 Task: Find connections with filter location Sherpur with filter topic #SEMwith filter profile language German with filter current company The Leela Palaces, Hotels and Resorts with filter school Aliah University, Kolkata with filter industry Food and Beverage Retail with filter service category Nature Photography with filter keywords title Spa Manager
Action: Mouse moved to (552, 108)
Screenshot: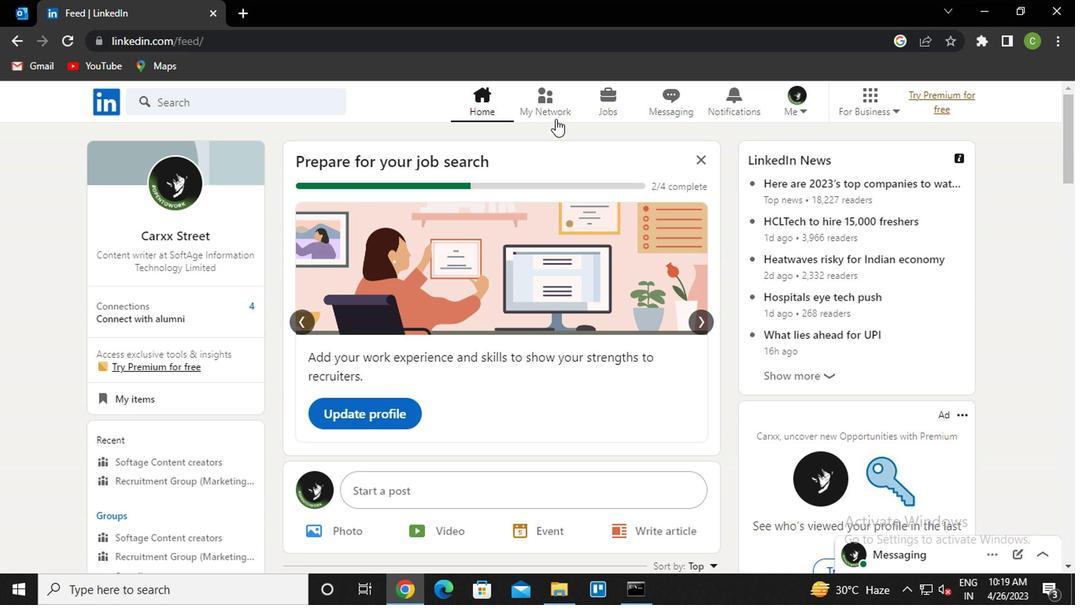 
Action: Mouse pressed left at (552, 108)
Screenshot: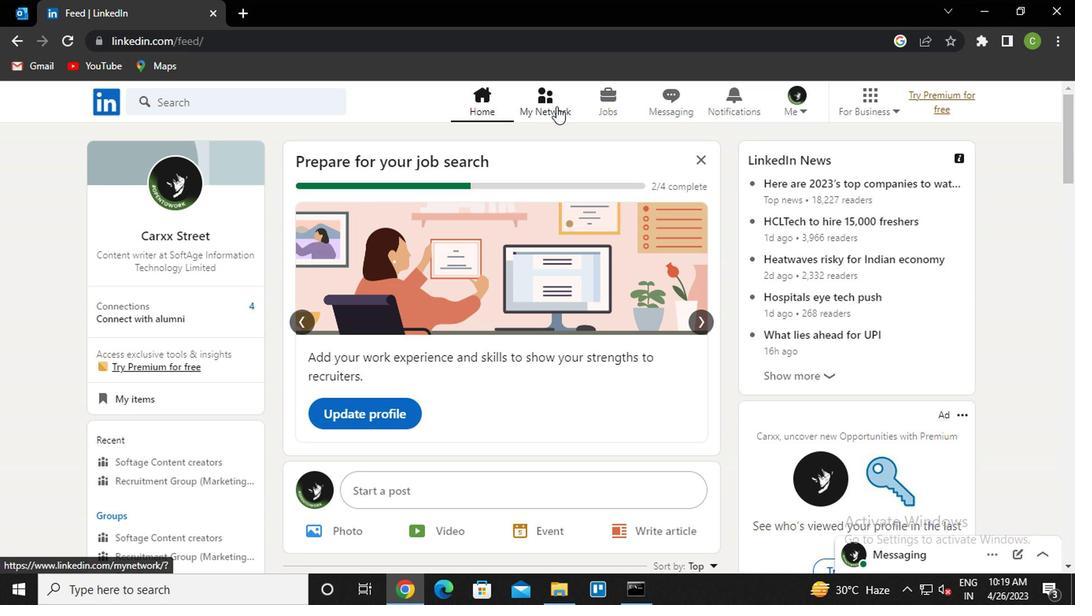 
Action: Mouse moved to (212, 196)
Screenshot: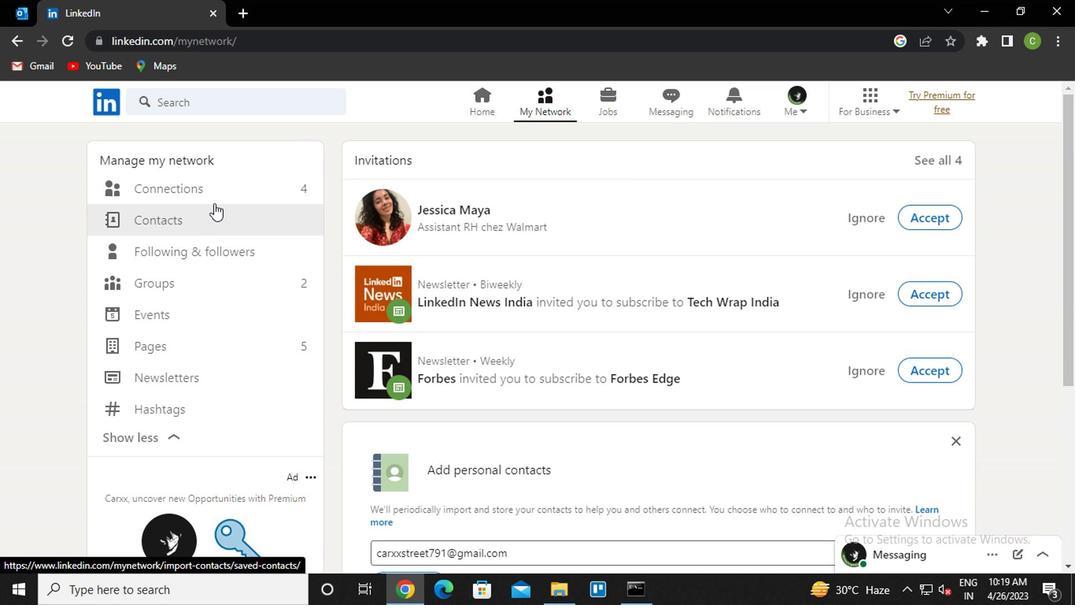 
Action: Mouse pressed left at (212, 196)
Screenshot: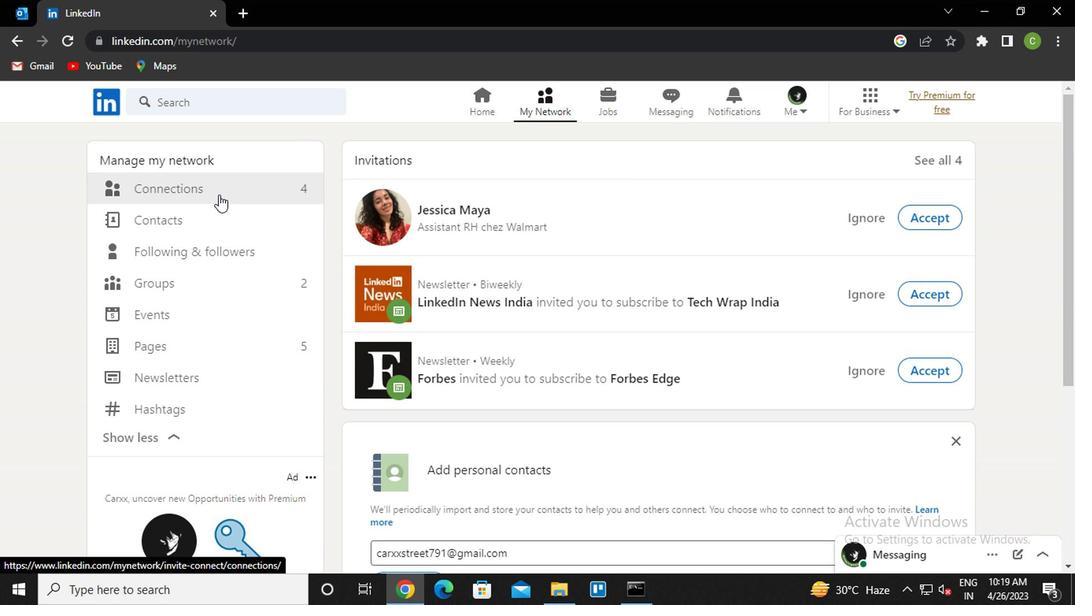 
Action: Mouse moved to (642, 194)
Screenshot: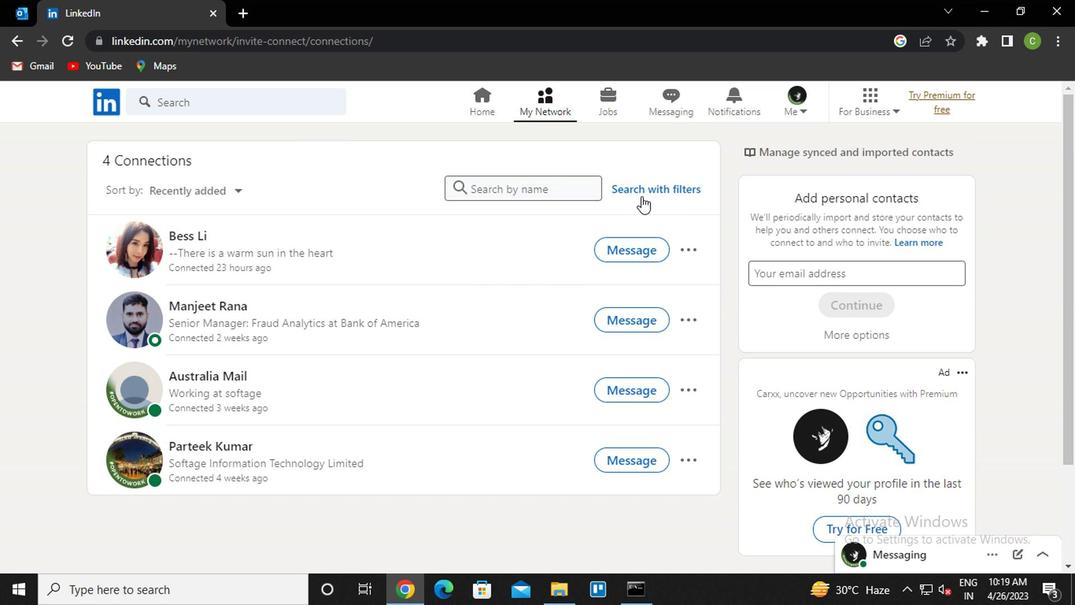 
Action: Mouse pressed left at (642, 194)
Screenshot: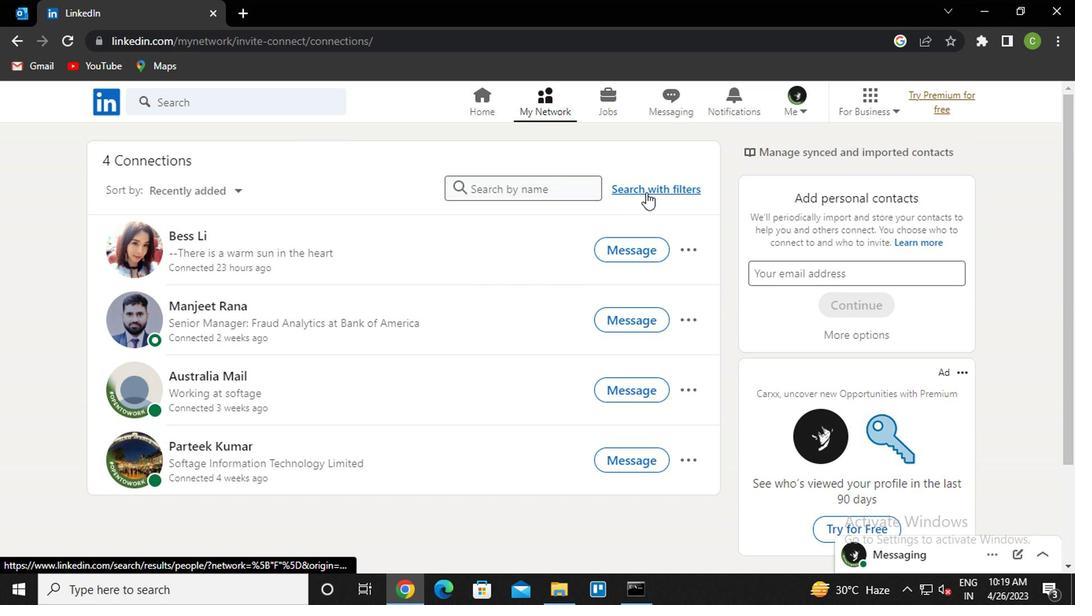
Action: Mouse moved to (532, 152)
Screenshot: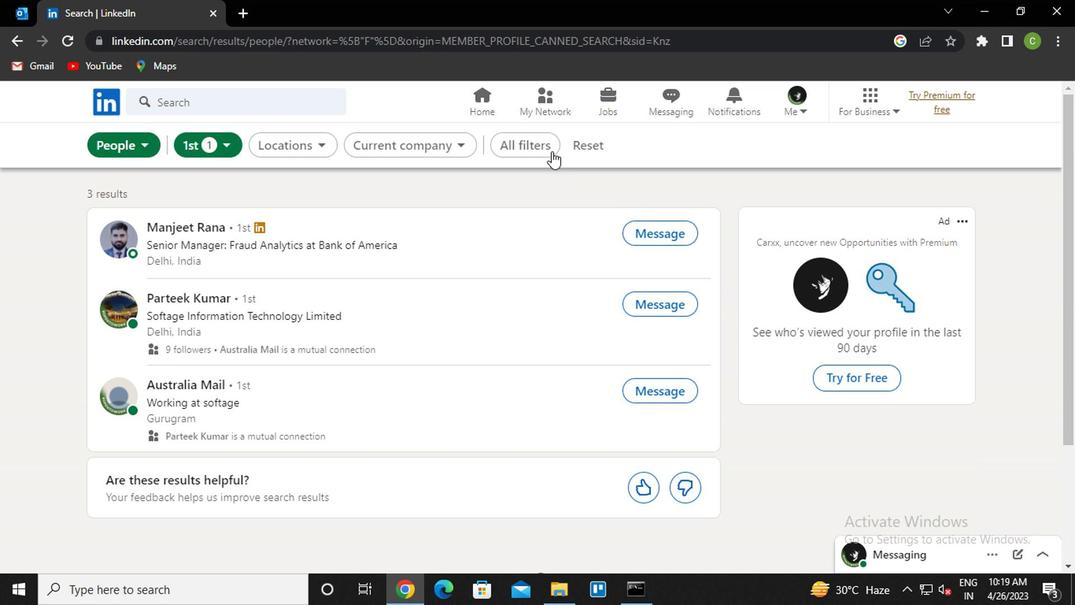 
Action: Mouse pressed left at (532, 152)
Screenshot: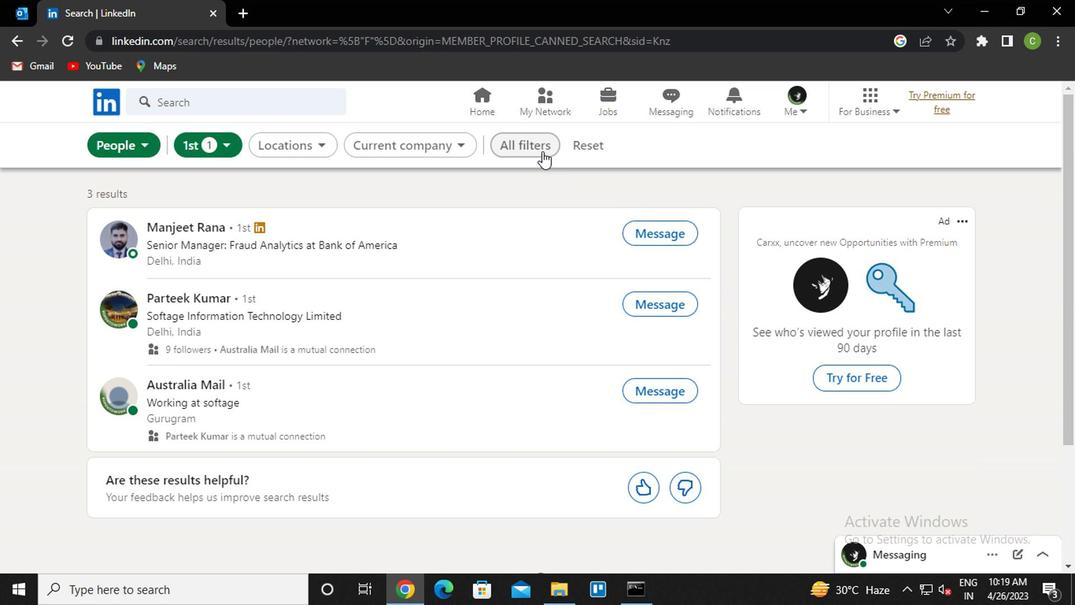 
Action: Mouse moved to (787, 349)
Screenshot: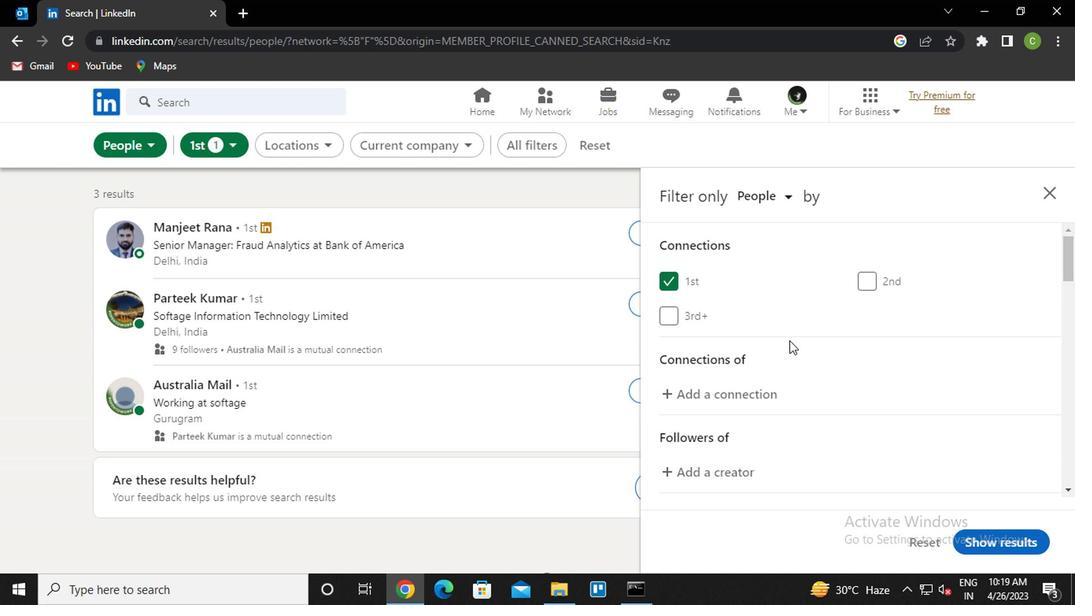 
Action: Mouse scrolled (787, 349) with delta (0, 0)
Screenshot: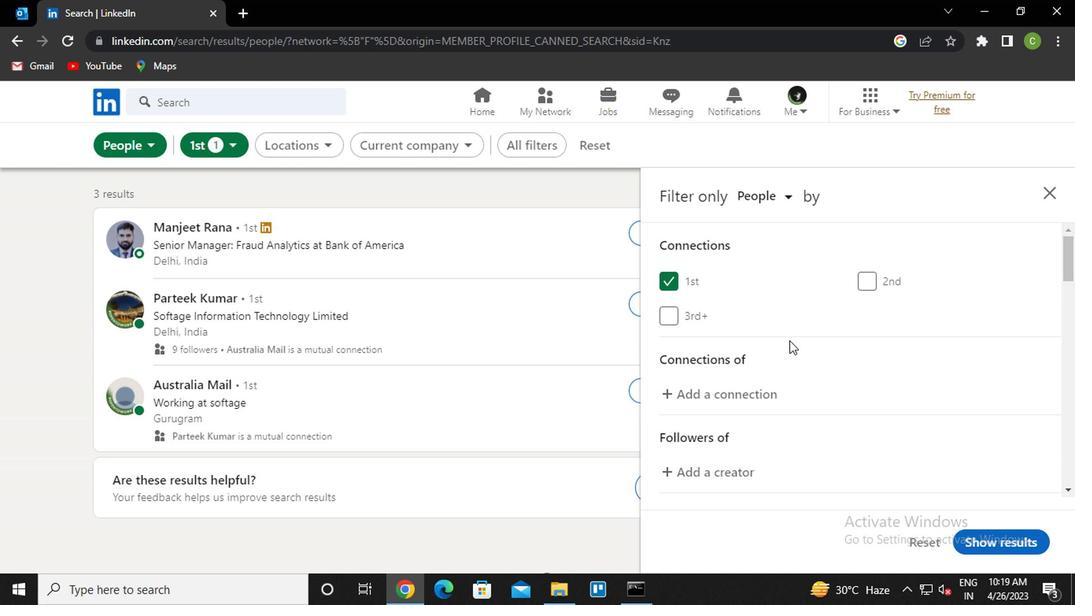 
Action: Mouse moved to (792, 354)
Screenshot: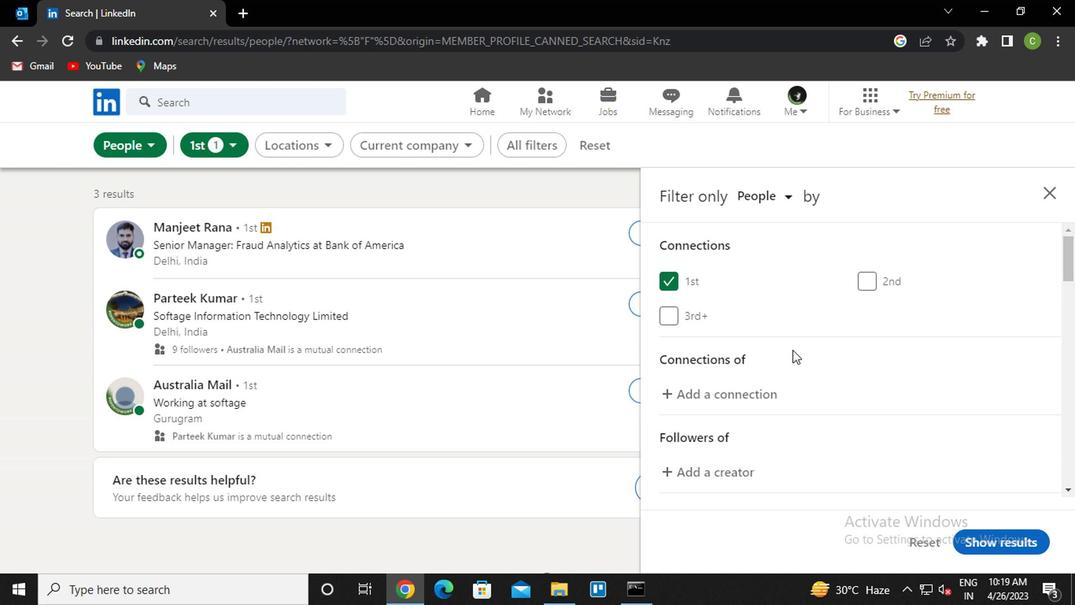
Action: Mouse scrolled (792, 353) with delta (0, -1)
Screenshot: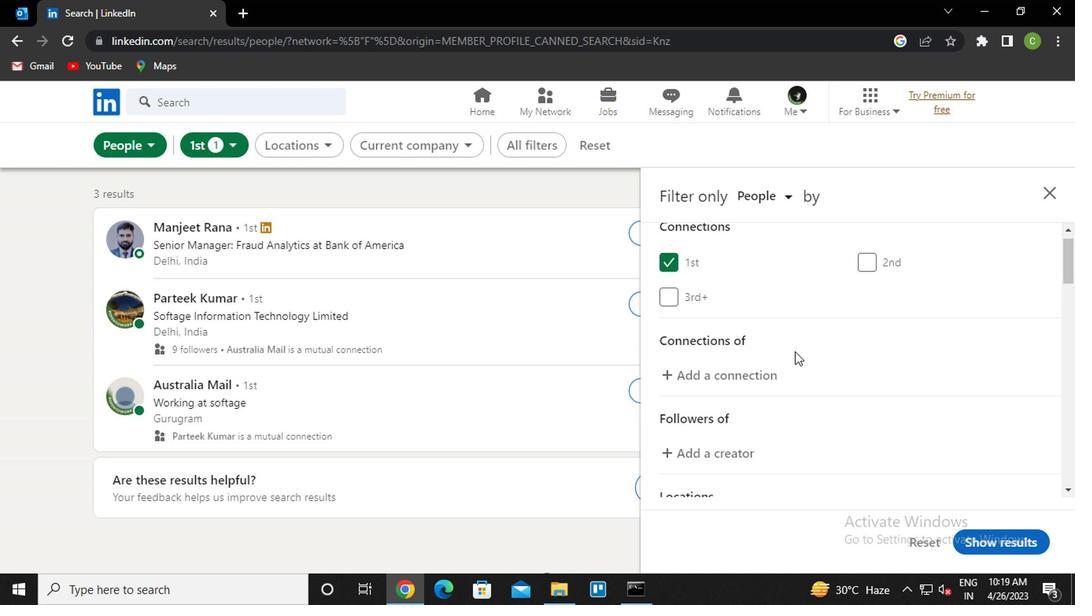 
Action: Mouse moved to (901, 441)
Screenshot: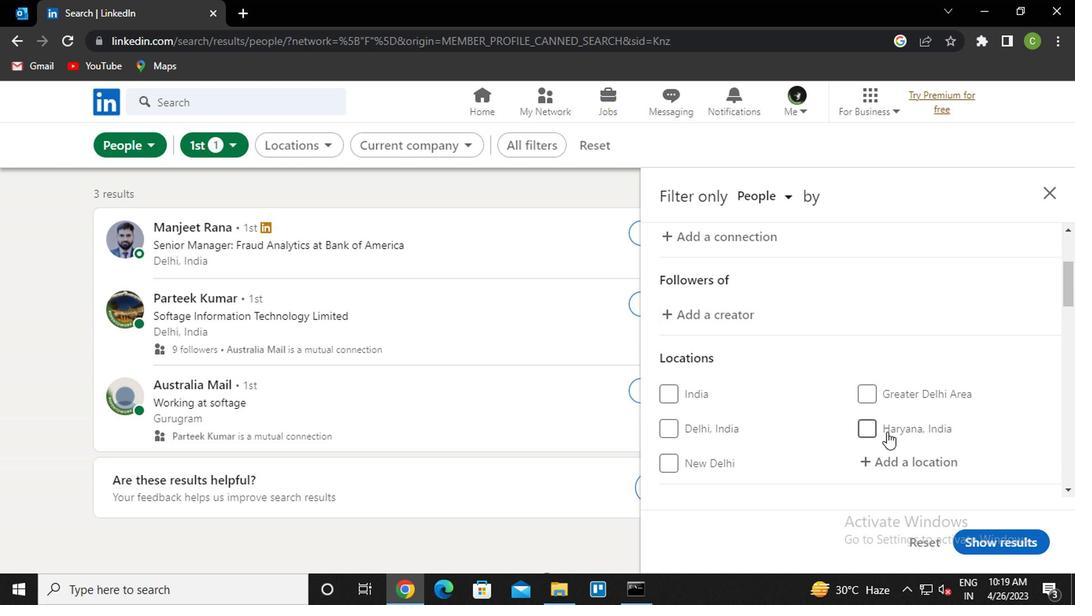 
Action: Mouse scrolled (901, 441) with delta (0, 0)
Screenshot: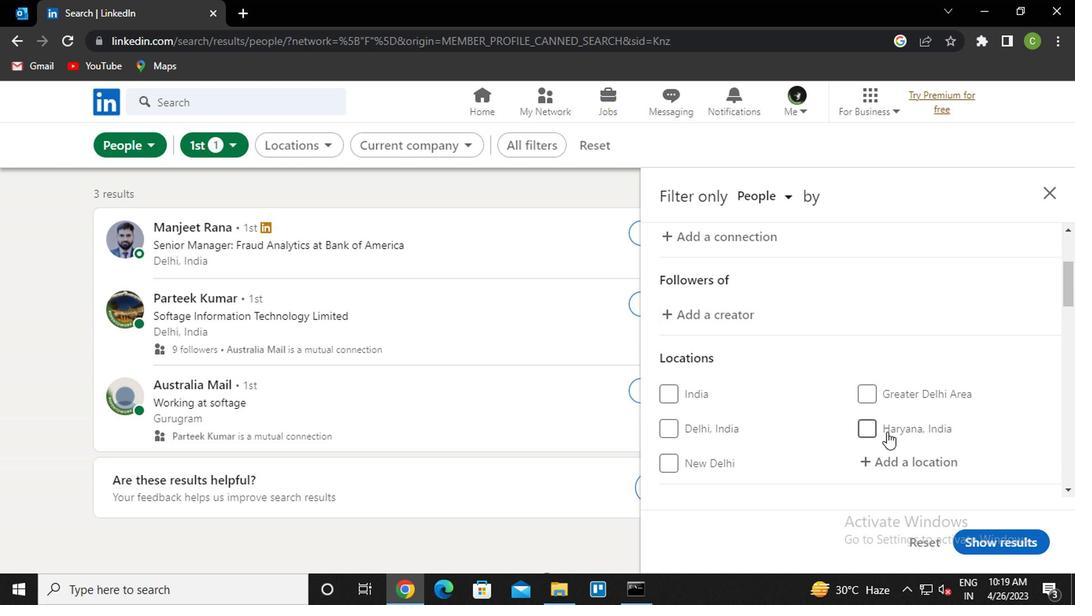 
Action: Mouse moved to (899, 389)
Screenshot: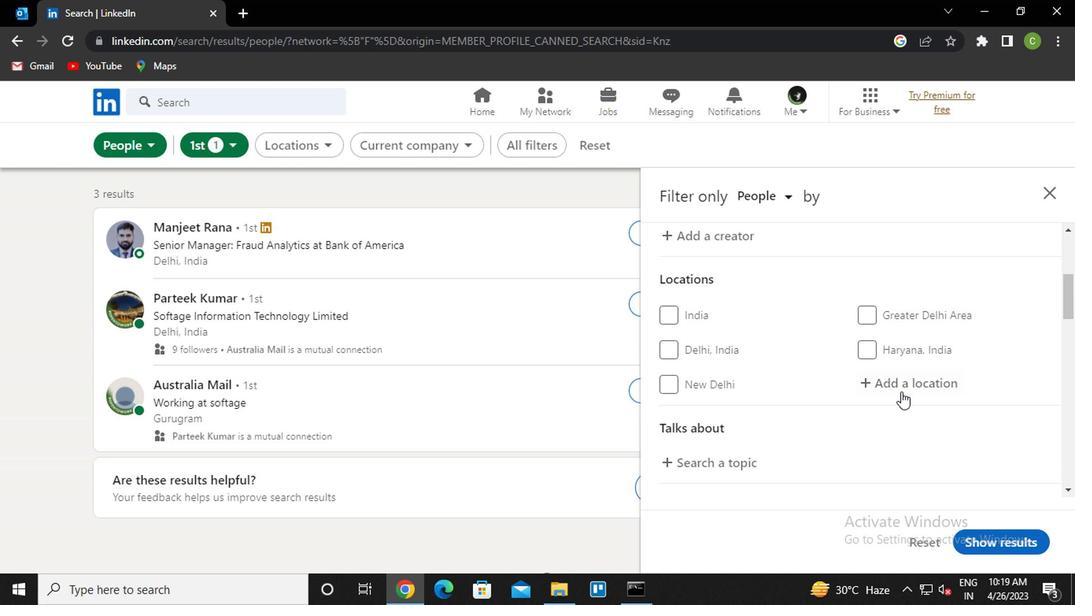 
Action: Mouse pressed left at (899, 389)
Screenshot: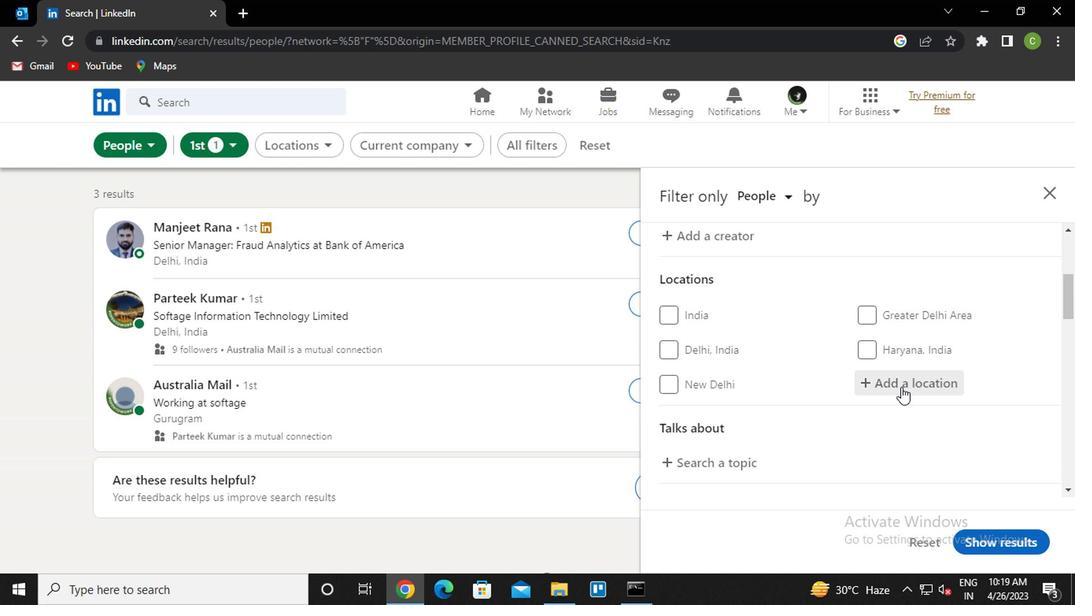 
Action: Mouse moved to (895, 389)
Screenshot: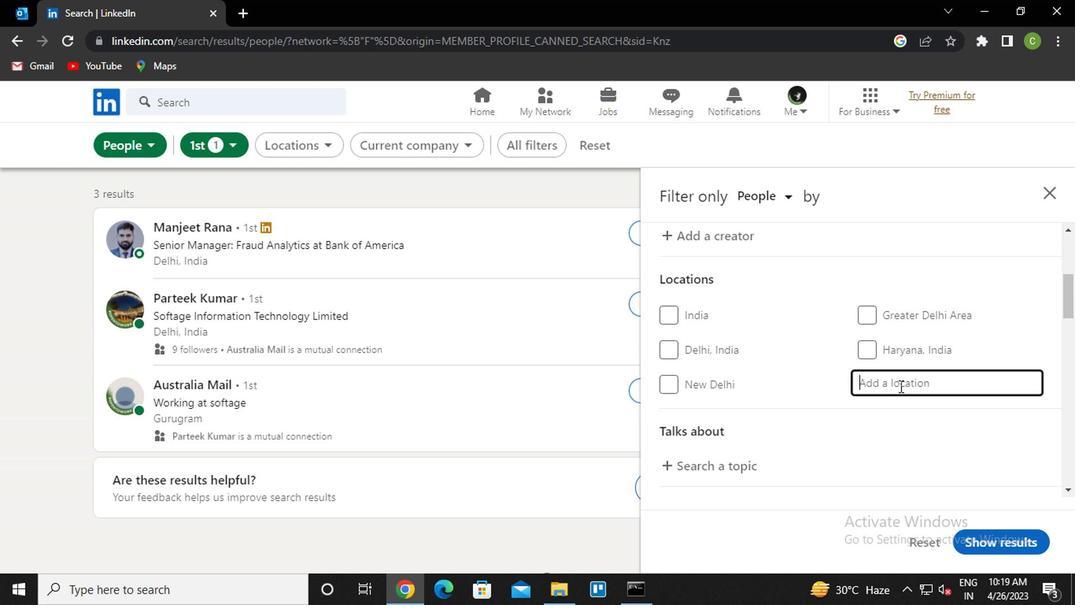 
Action: Key pressed <Key.caps_lock><Key.caps_lock>s<Key.caps_lock>herpur<Key.down><Key.enter>
Screenshot: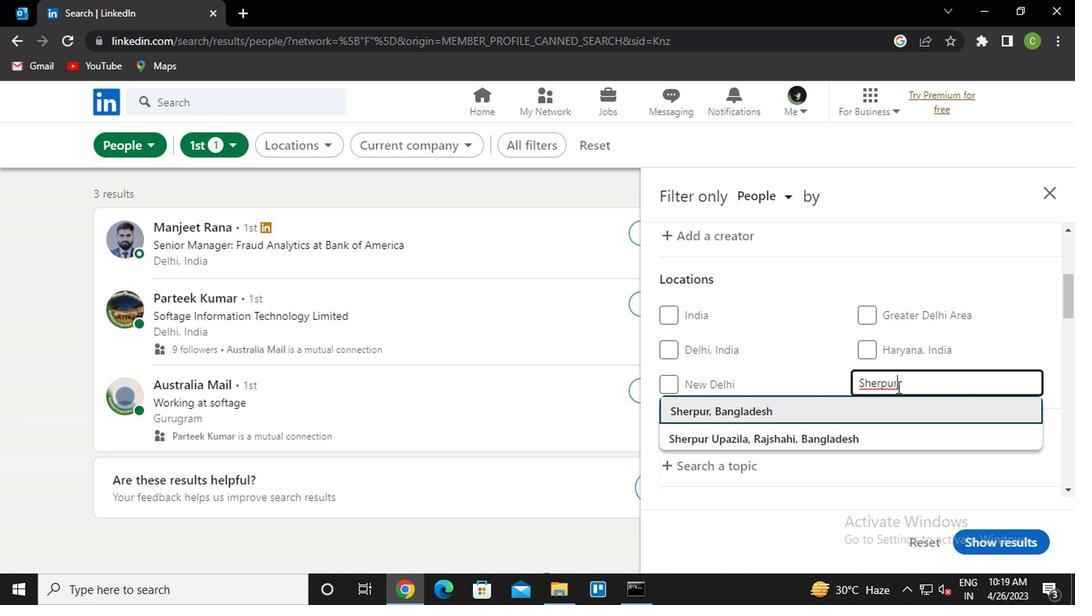 
Action: Mouse moved to (802, 416)
Screenshot: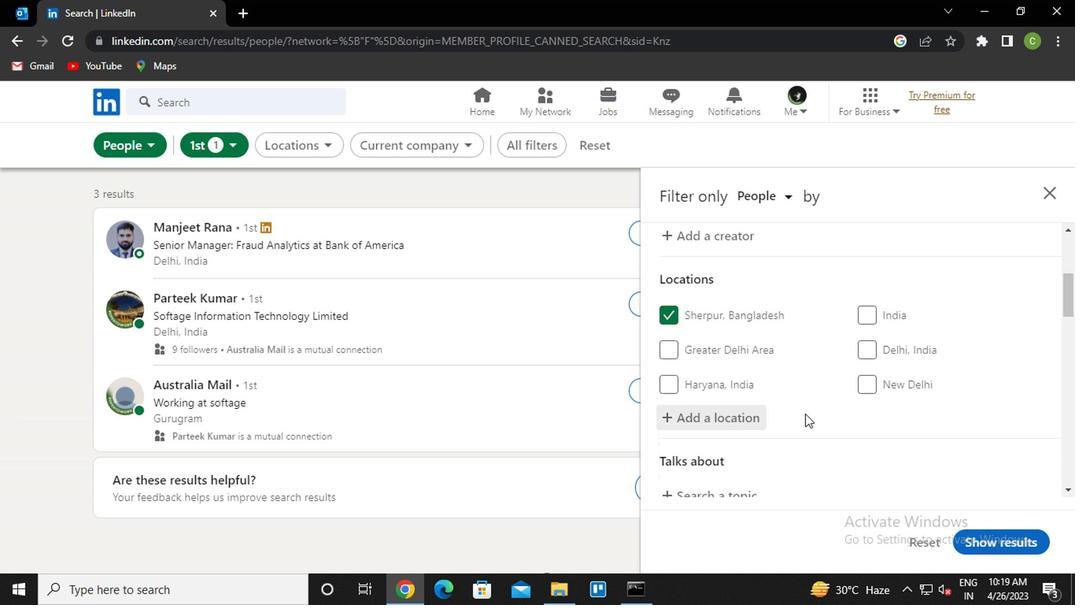 
Action: Mouse scrolled (802, 416) with delta (0, 0)
Screenshot: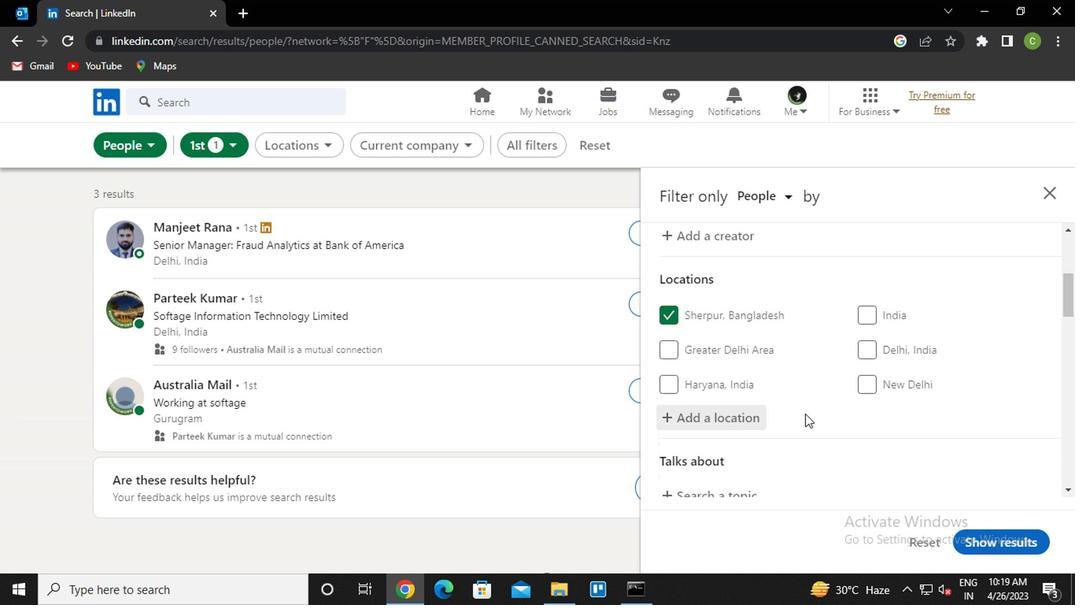 
Action: Mouse moved to (713, 424)
Screenshot: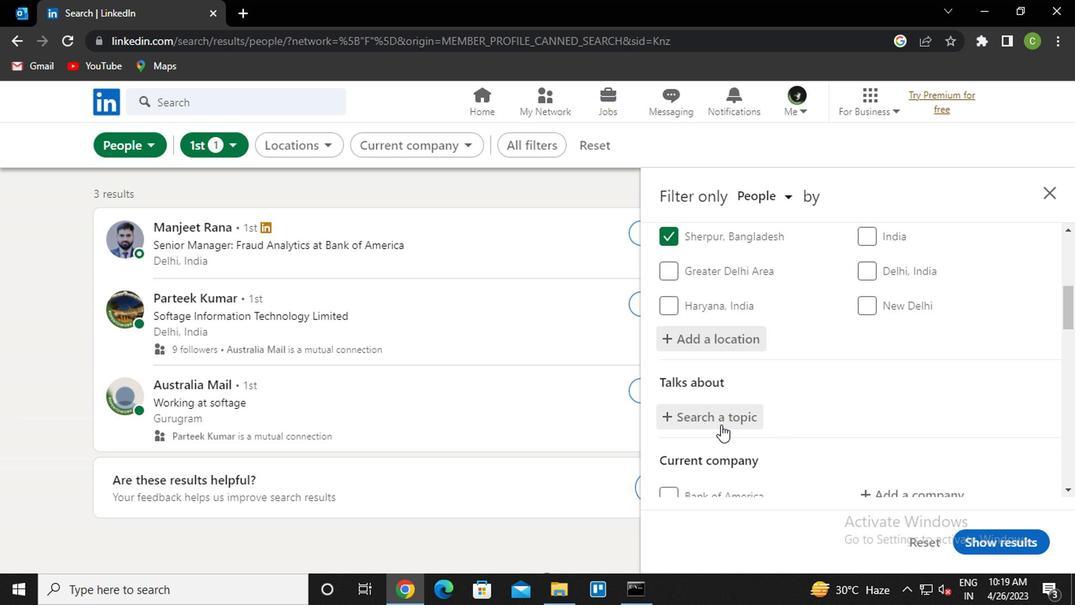 
Action: Mouse pressed left at (713, 424)
Screenshot: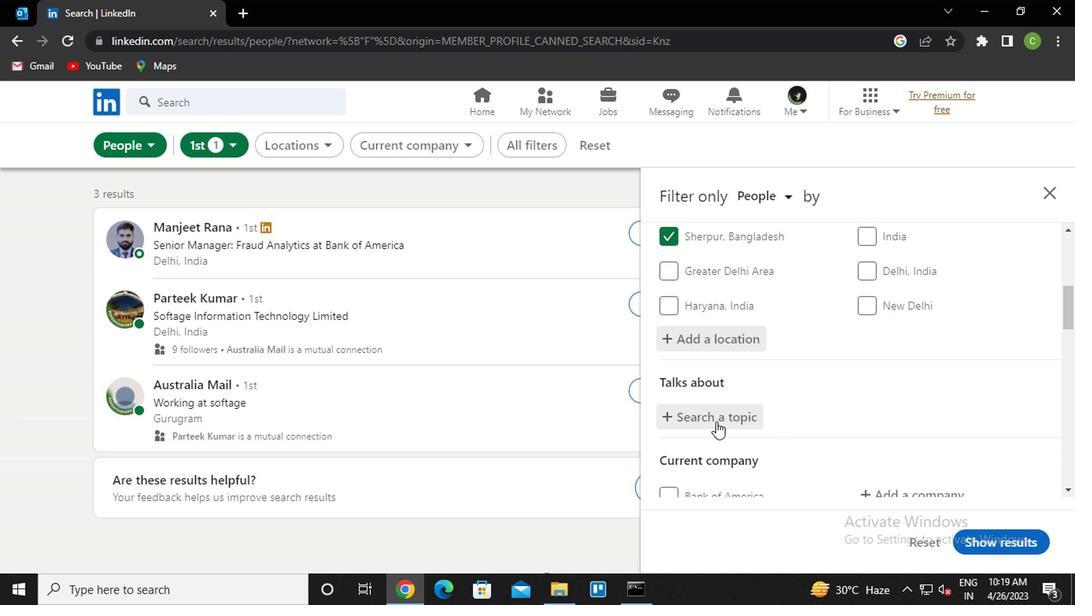 
Action: Mouse moved to (713, 422)
Screenshot: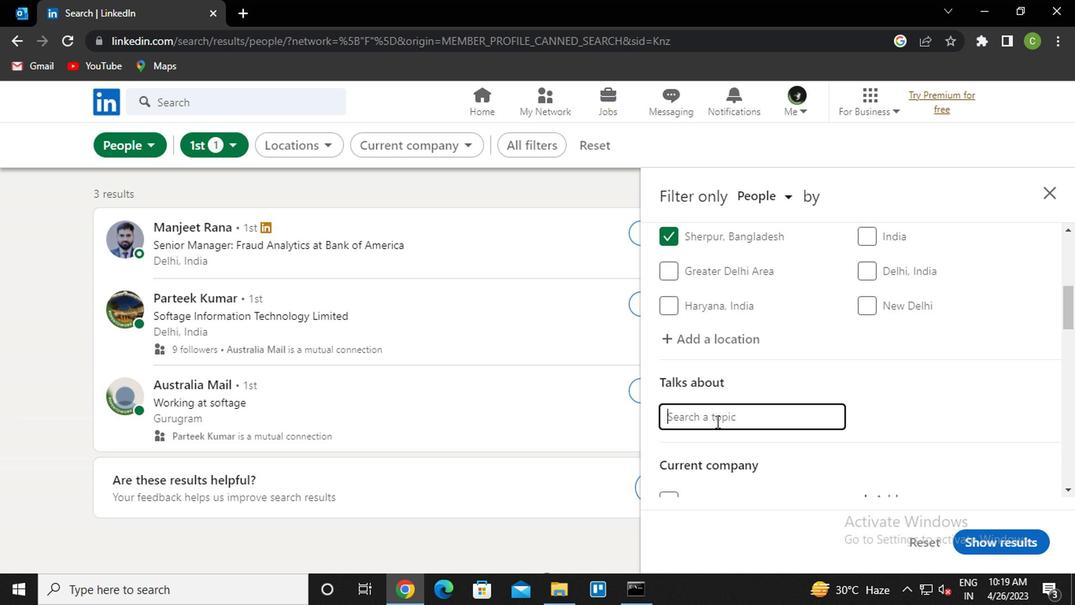 
Action: Key pressed <Key.shift>#<Key.caps_lock>SEM
Screenshot: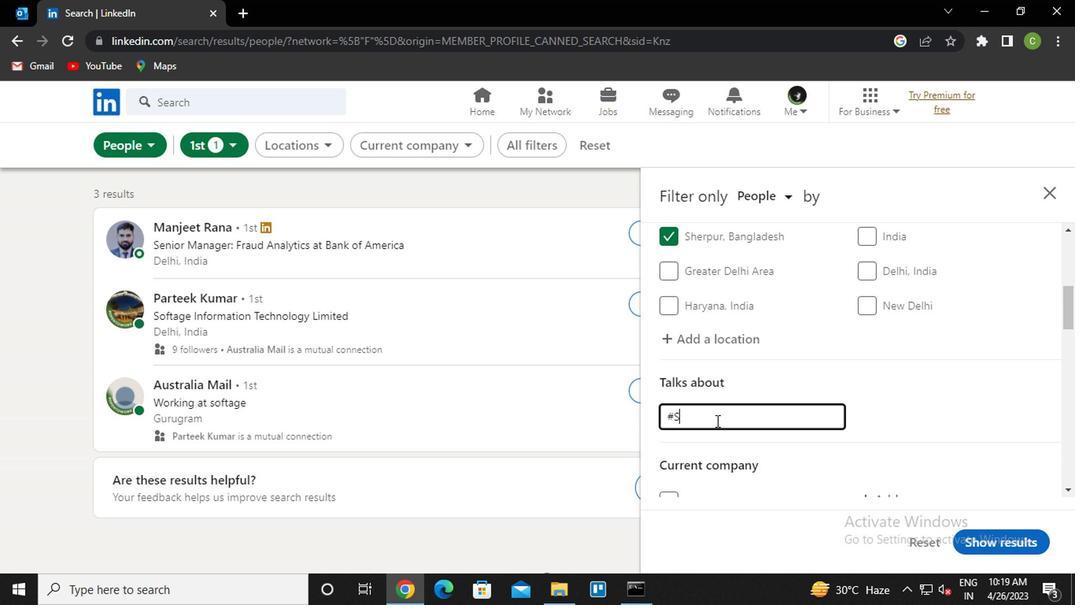 
Action: Mouse moved to (944, 348)
Screenshot: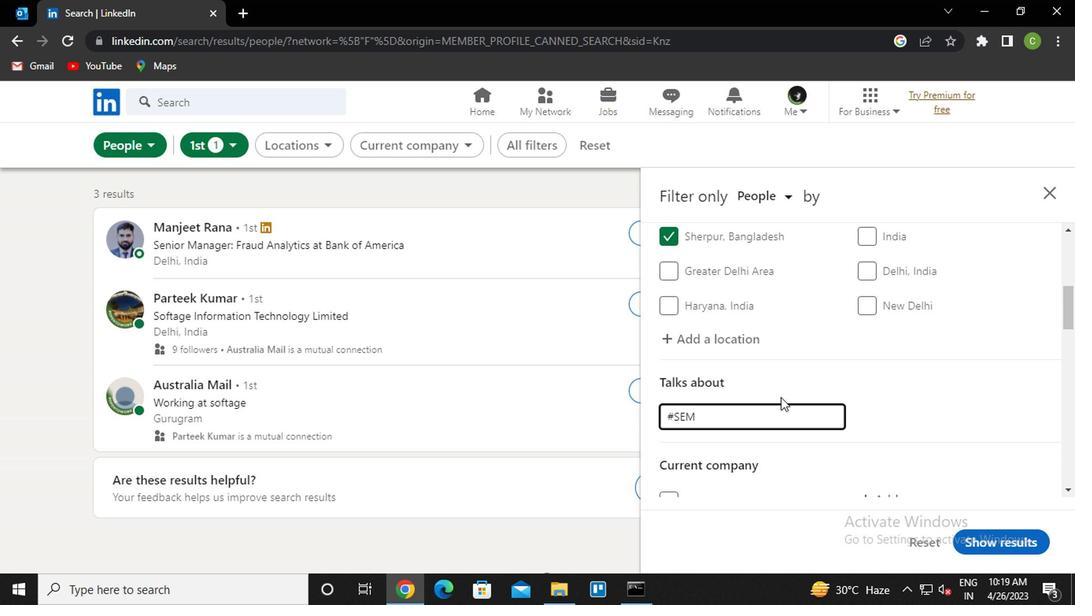 
Action: Mouse pressed left at (944, 348)
Screenshot: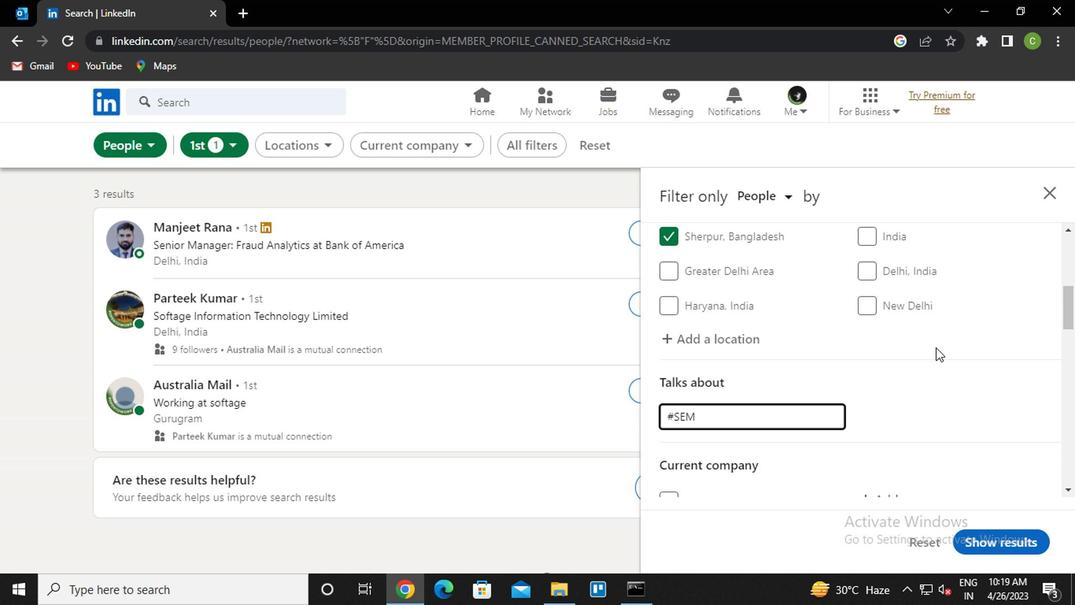 
Action: Mouse moved to (898, 416)
Screenshot: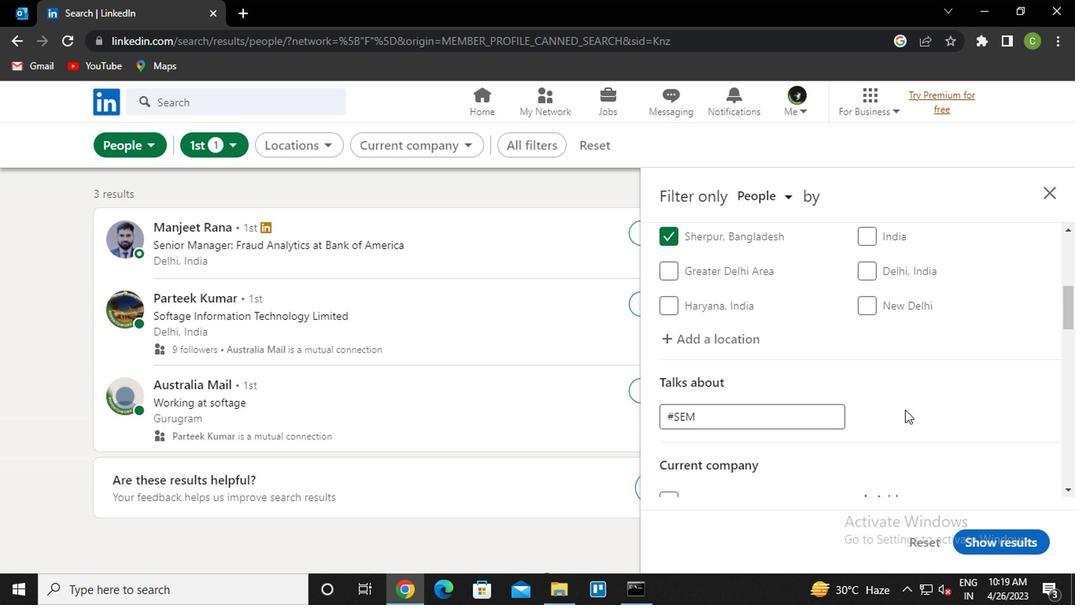 
Action: Mouse scrolled (898, 415) with delta (0, -1)
Screenshot: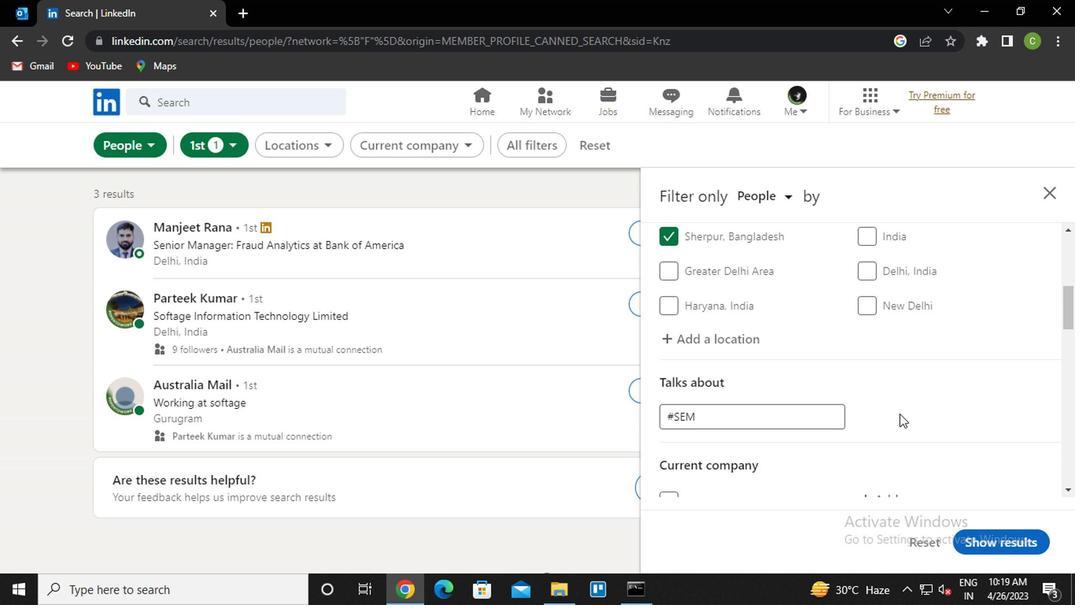 
Action: Mouse scrolled (898, 415) with delta (0, -1)
Screenshot: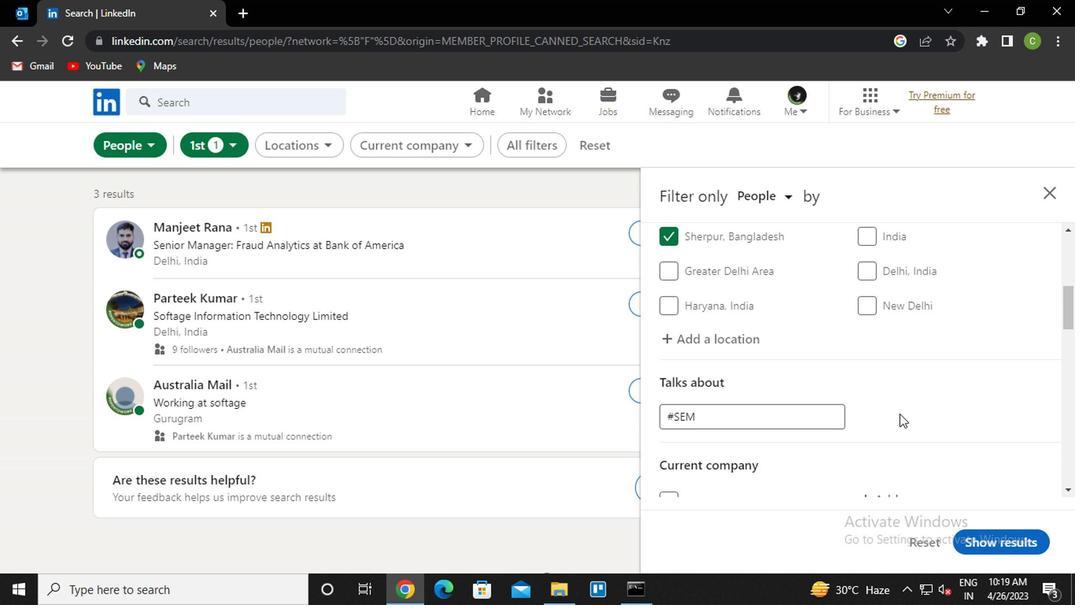 
Action: Mouse moved to (908, 353)
Screenshot: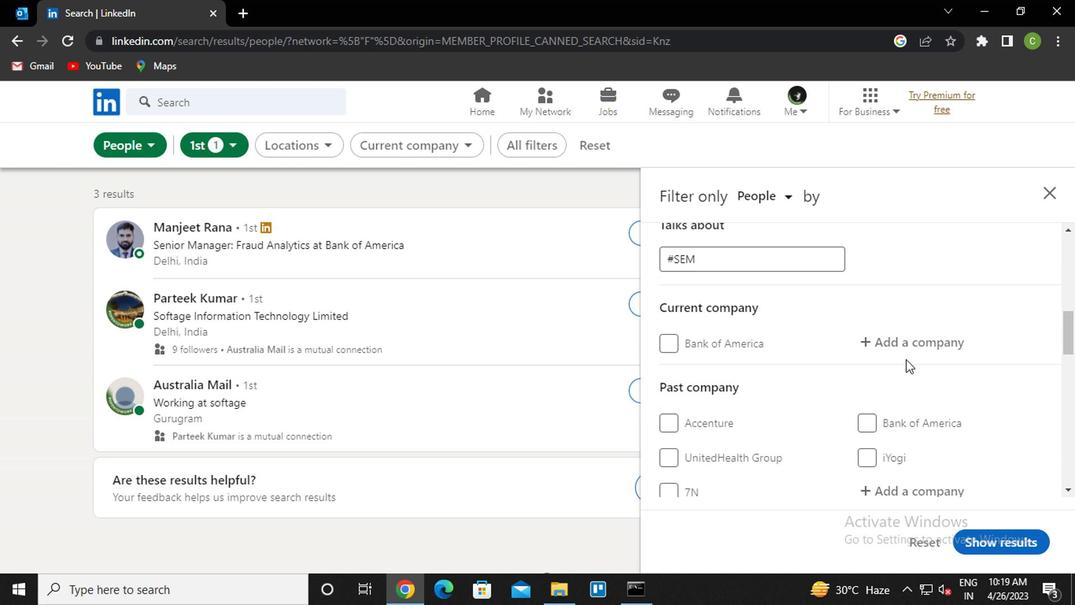 
Action: Mouse pressed left at (908, 353)
Screenshot: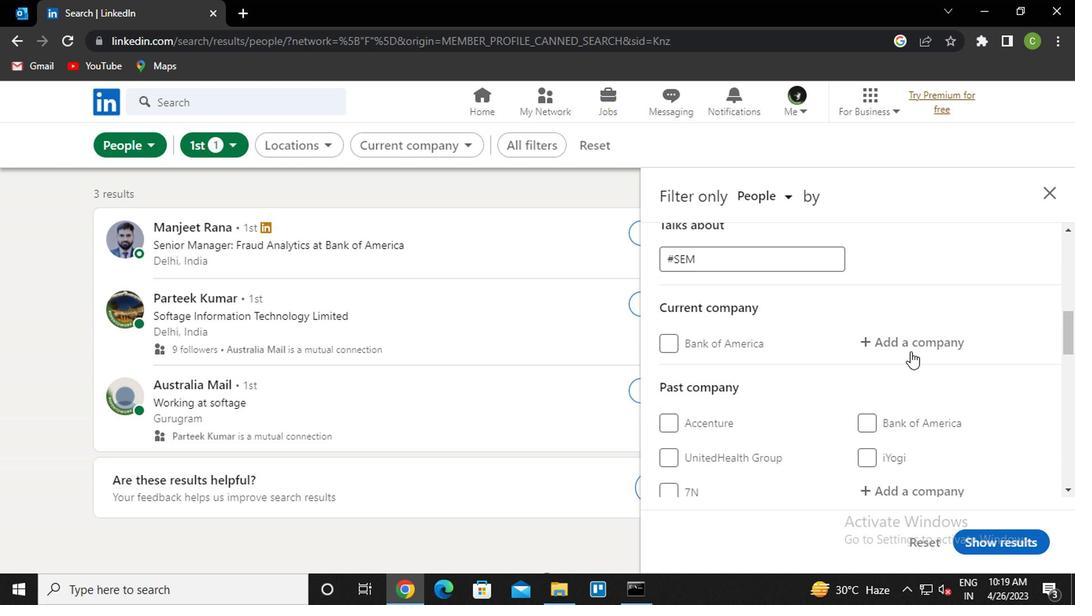 
Action: Key pressed <Key.caps_lock><Key.caps_lock>T<Key.caps_lock>HE<Key.space>LEELA
Screenshot: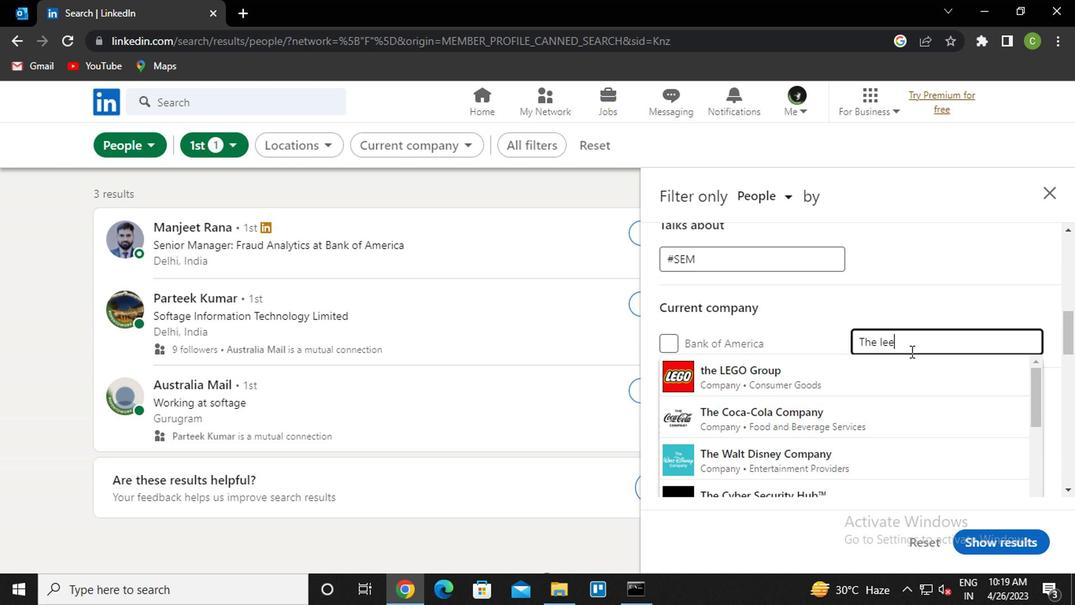 
Action: Mouse moved to (882, 371)
Screenshot: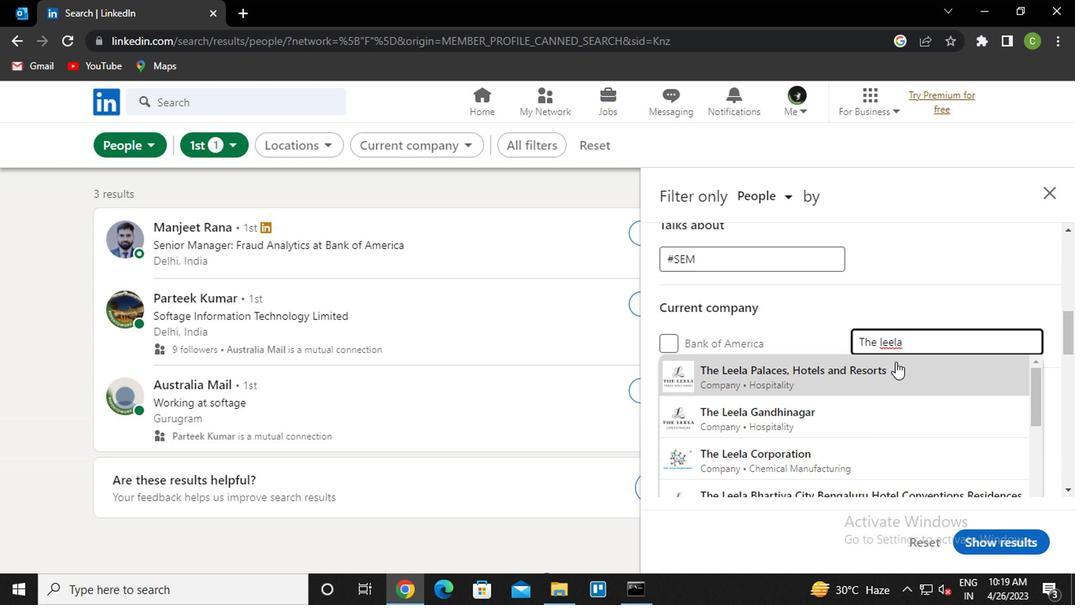 
Action: Mouse pressed left at (882, 371)
Screenshot: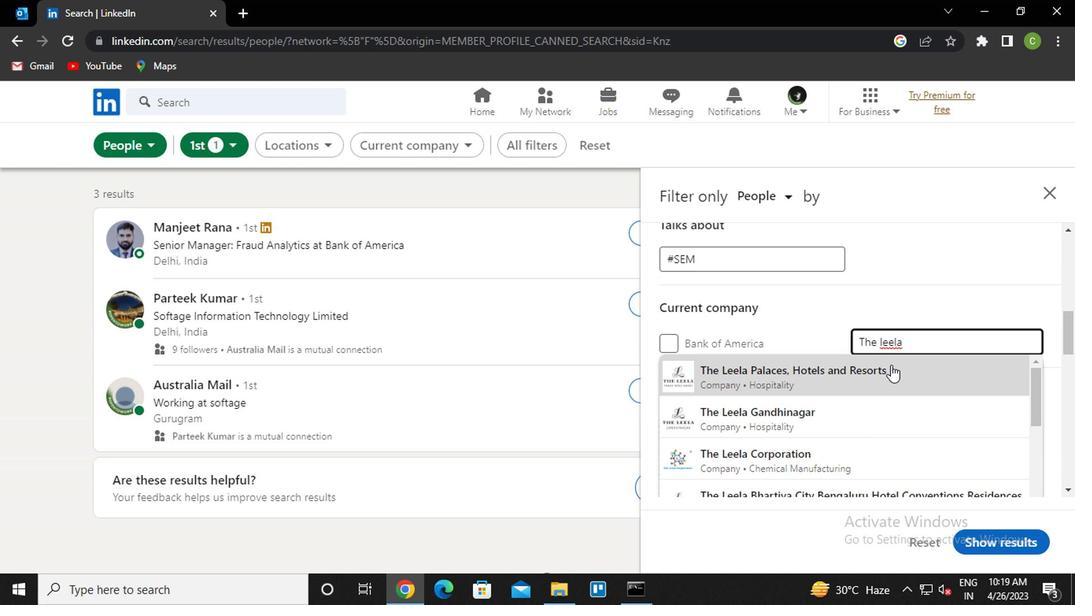 
Action: Mouse moved to (824, 403)
Screenshot: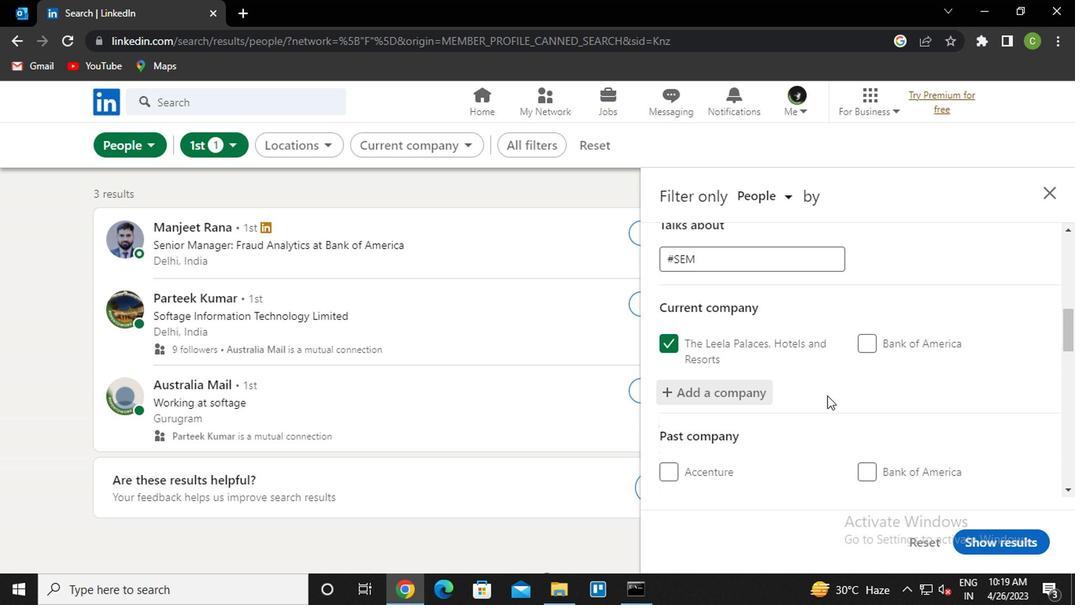 
Action: Mouse scrolled (824, 402) with delta (0, 0)
Screenshot: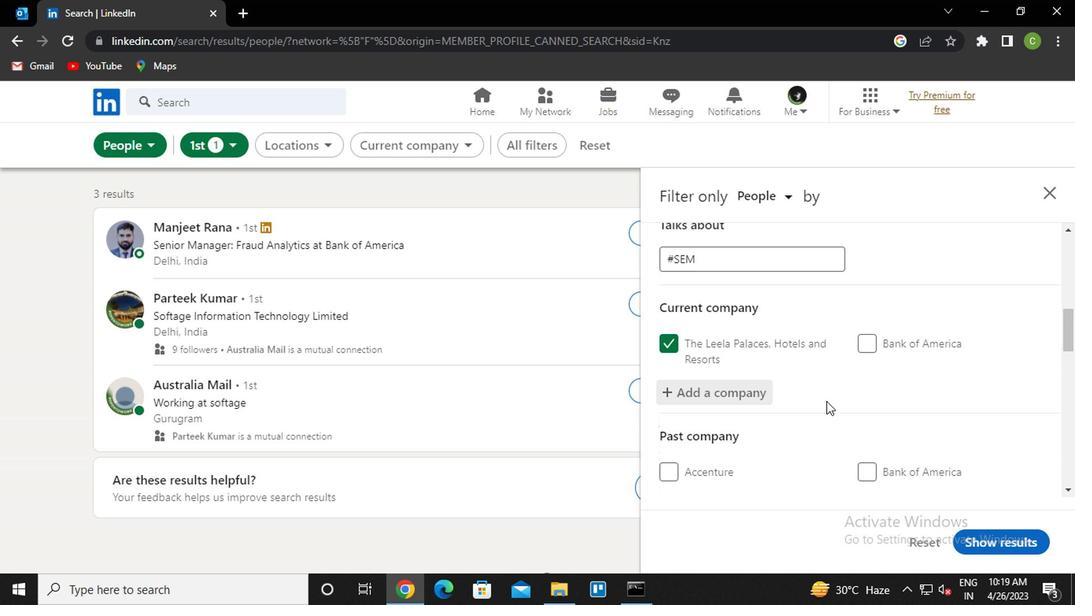 
Action: Mouse moved to (820, 405)
Screenshot: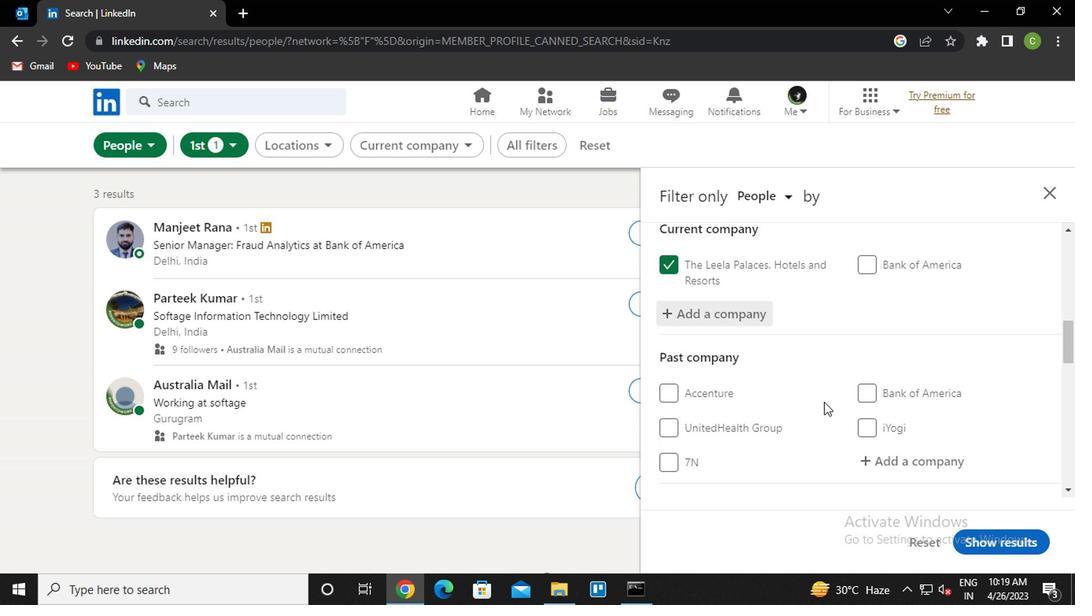 
Action: Mouse scrolled (820, 405) with delta (0, 0)
Screenshot: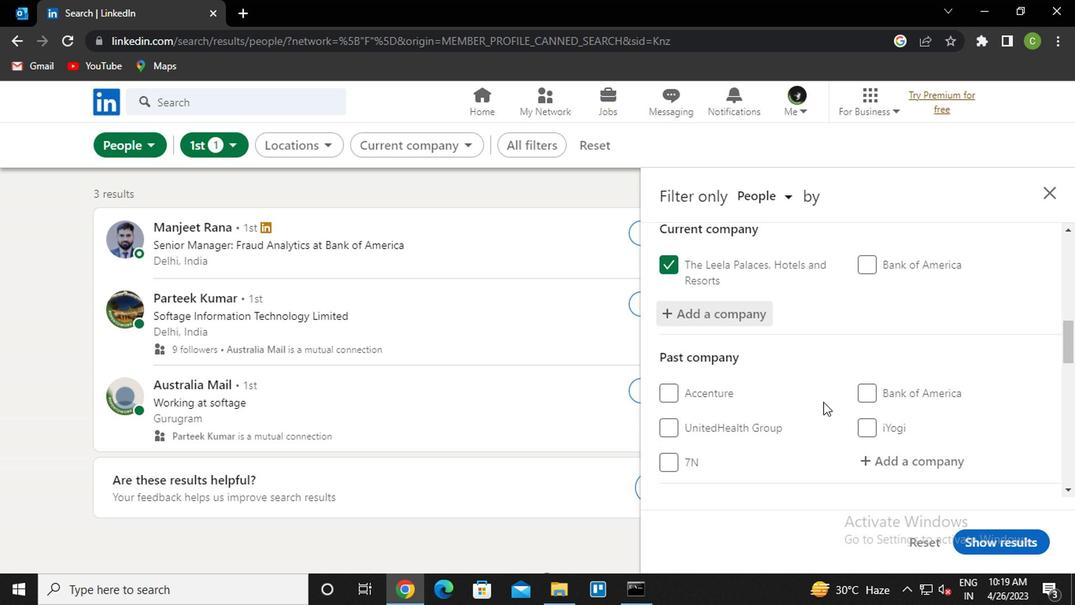 
Action: Mouse moved to (816, 413)
Screenshot: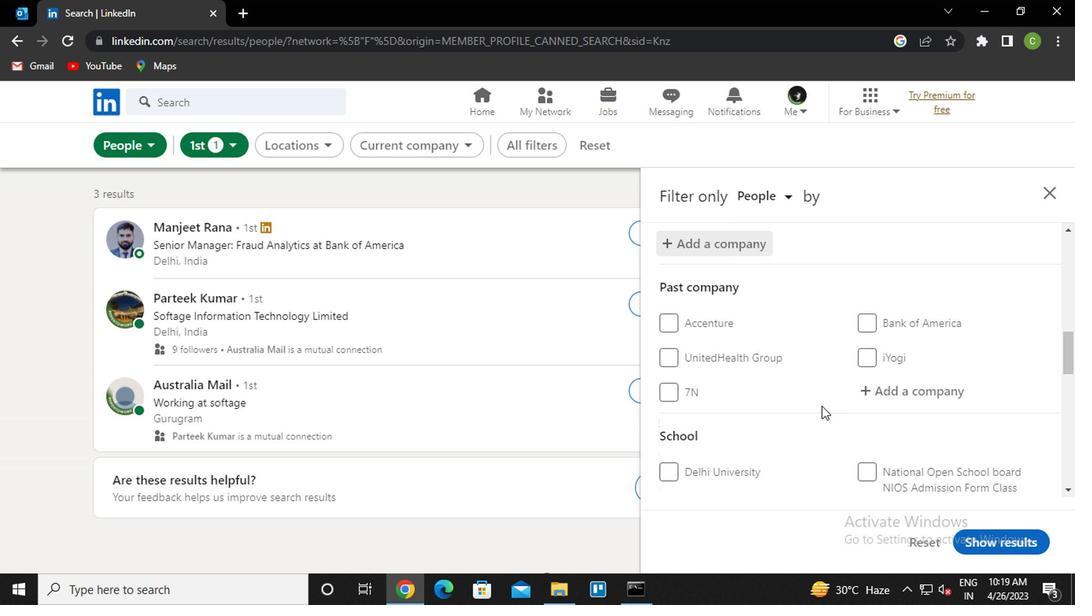 
Action: Mouse scrolled (816, 412) with delta (0, -1)
Screenshot: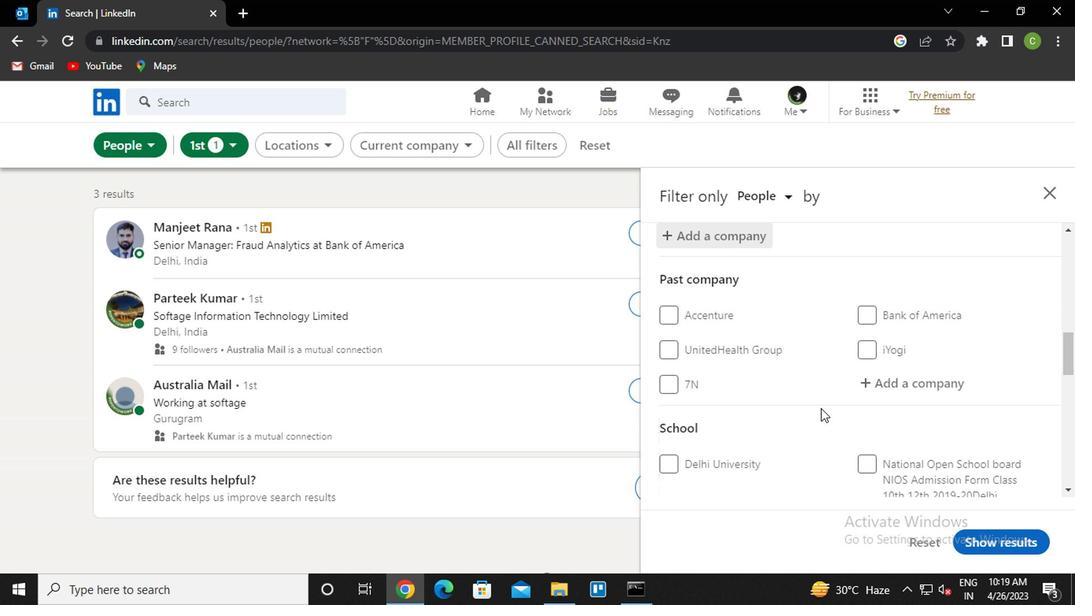 
Action: Mouse moved to (810, 419)
Screenshot: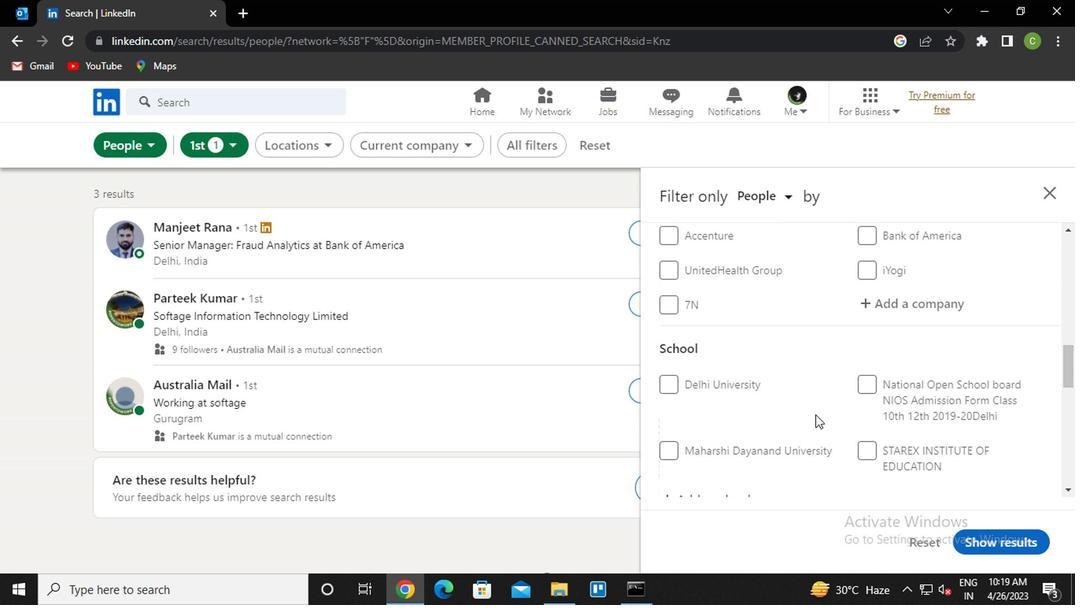
Action: Mouse scrolled (810, 418) with delta (0, 0)
Screenshot: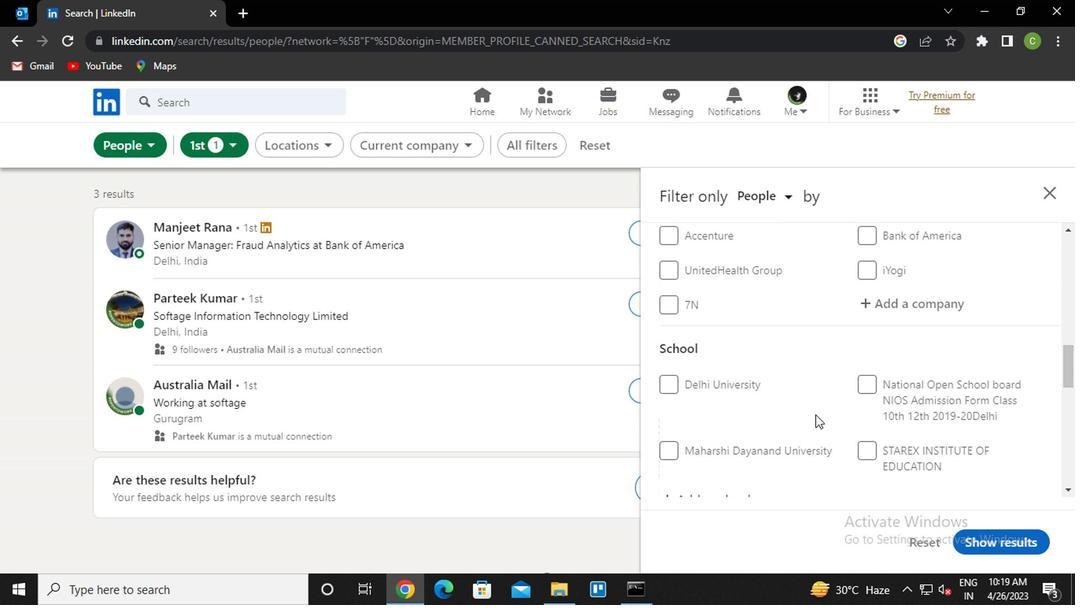 
Action: Mouse moved to (810, 420)
Screenshot: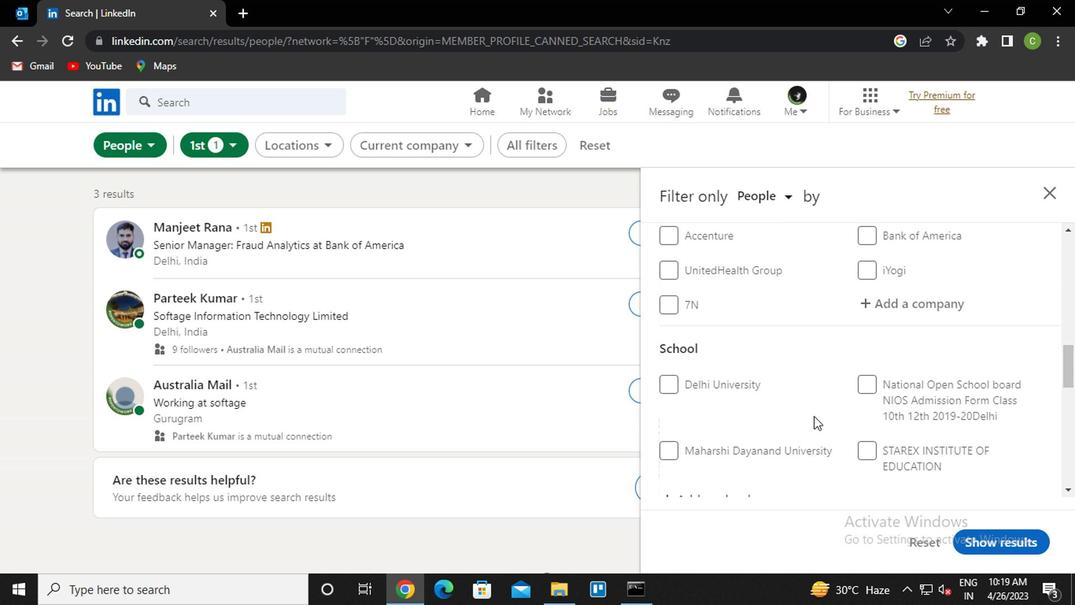 
Action: Mouse scrolled (810, 420) with delta (0, 0)
Screenshot: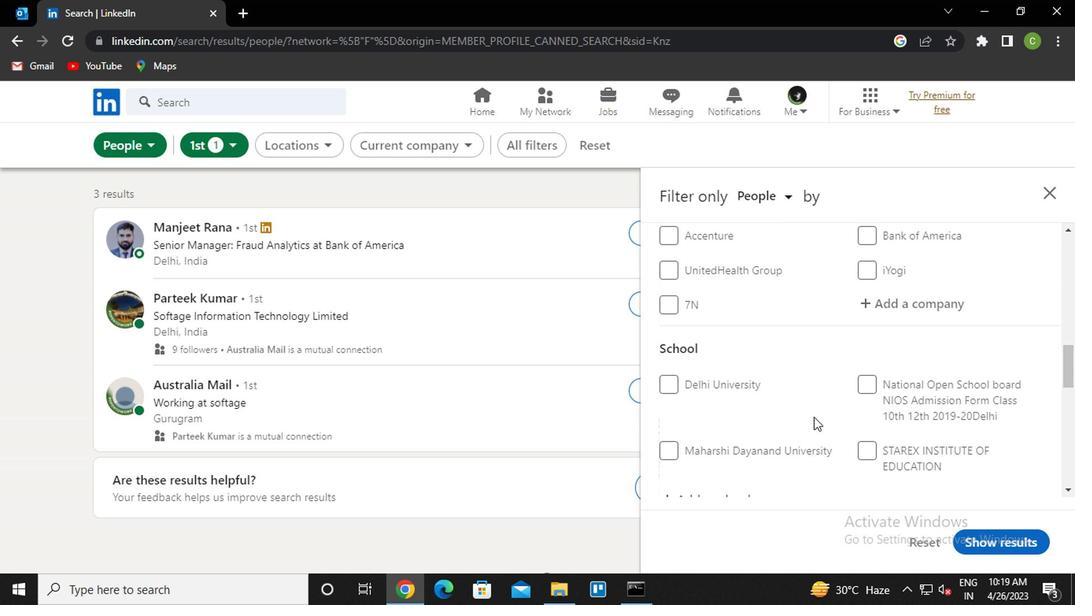 
Action: Mouse moved to (703, 349)
Screenshot: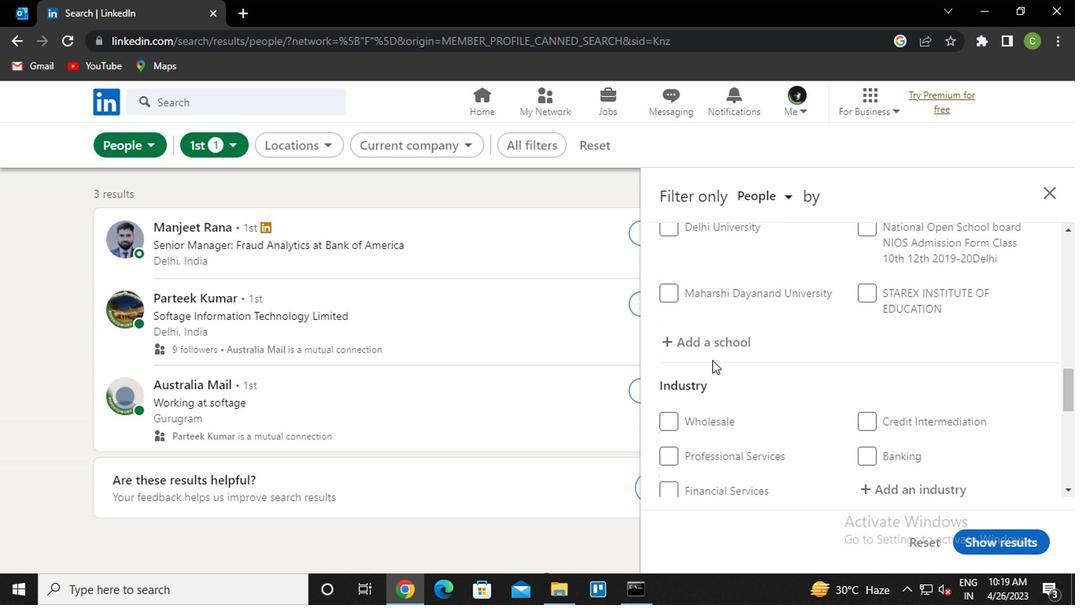 
Action: Mouse pressed left at (703, 349)
Screenshot: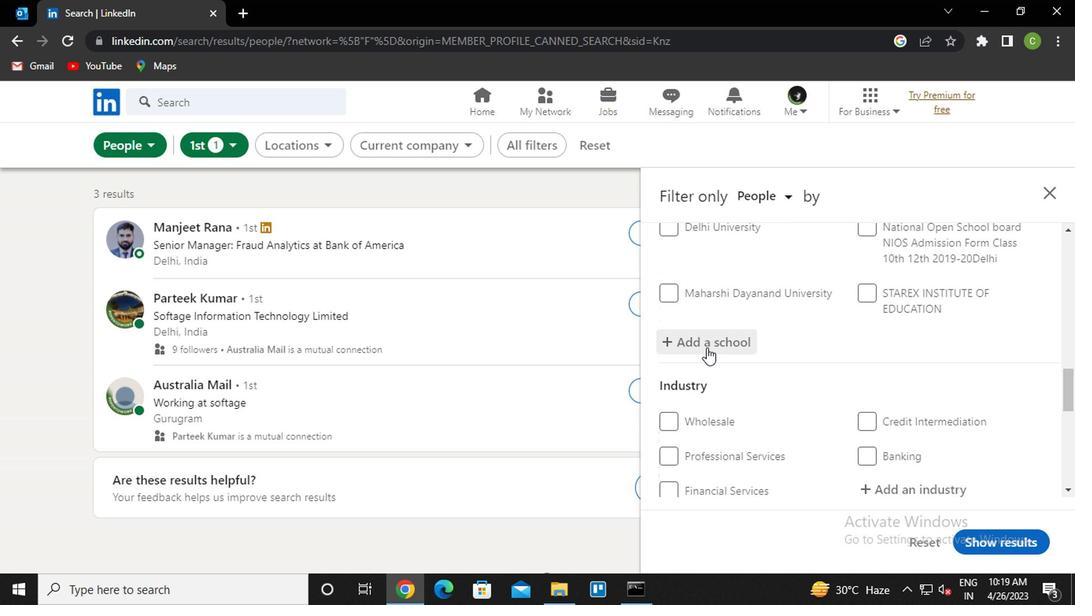 
Action: Key pressed <Key.caps_lock>A<Key.caps_lock>A<Key.backspace>LAIH<Key.backspace><Key.backspace><Key.backspace>IAH<Key.down><Key.enter>
Screenshot: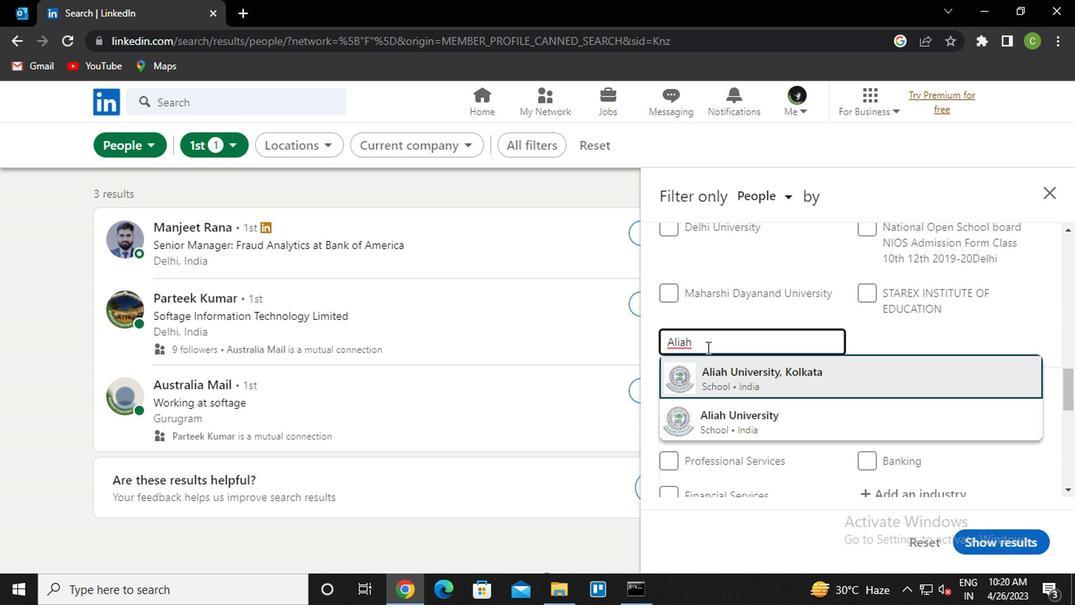 
Action: Mouse moved to (759, 370)
Screenshot: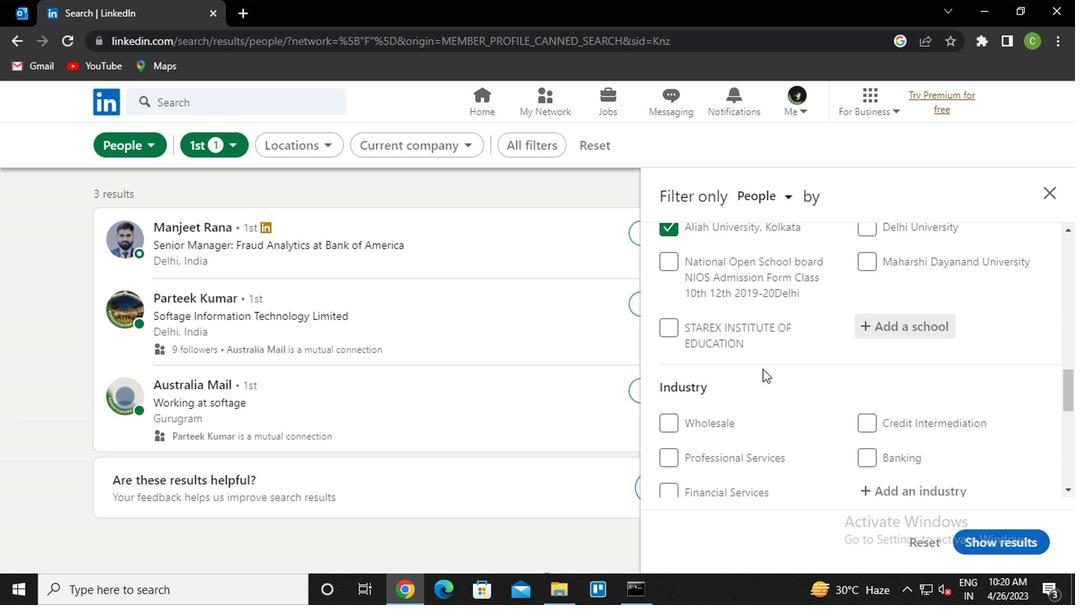 
Action: Mouse scrolled (759, 370) with delta (0, 0)
Screenshot: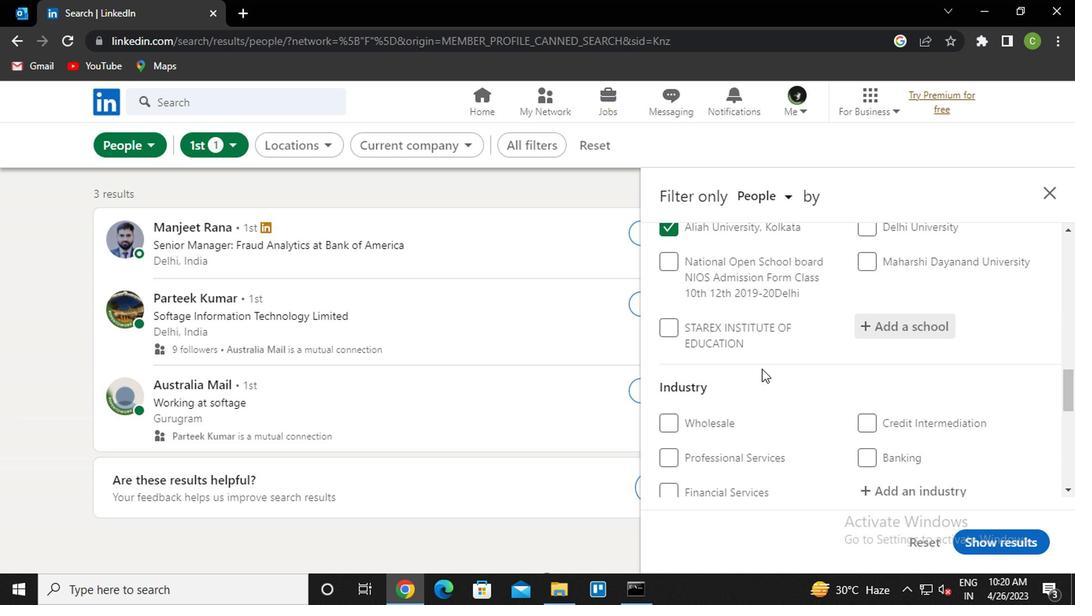 
Action: Mouse scrolled (759, 370) with delta (0, 0)
Screenshot: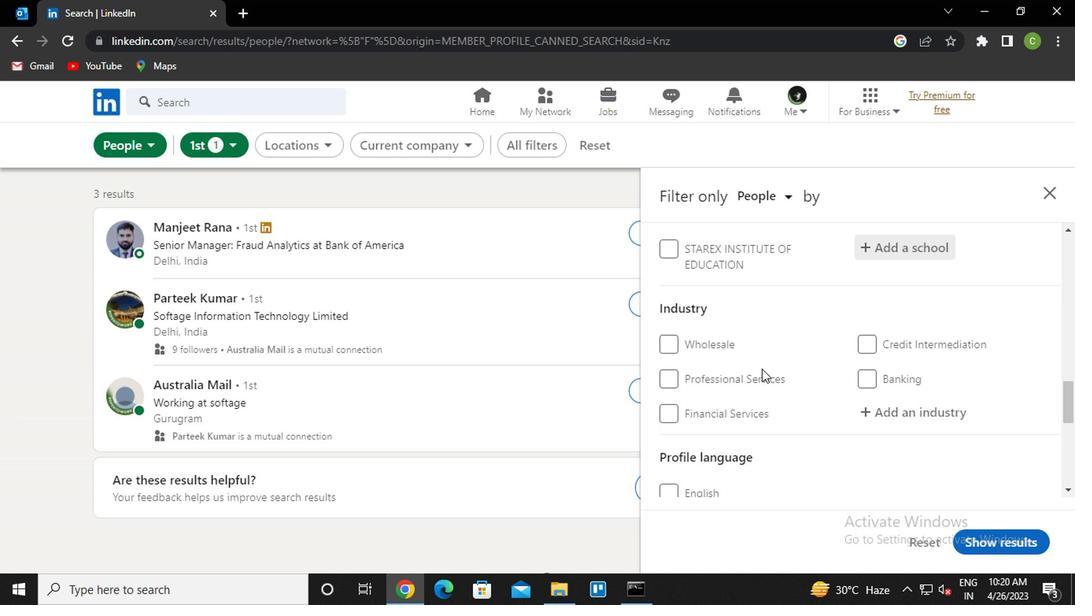 
Action: Mouse moved to (888, 337)
Screenshot: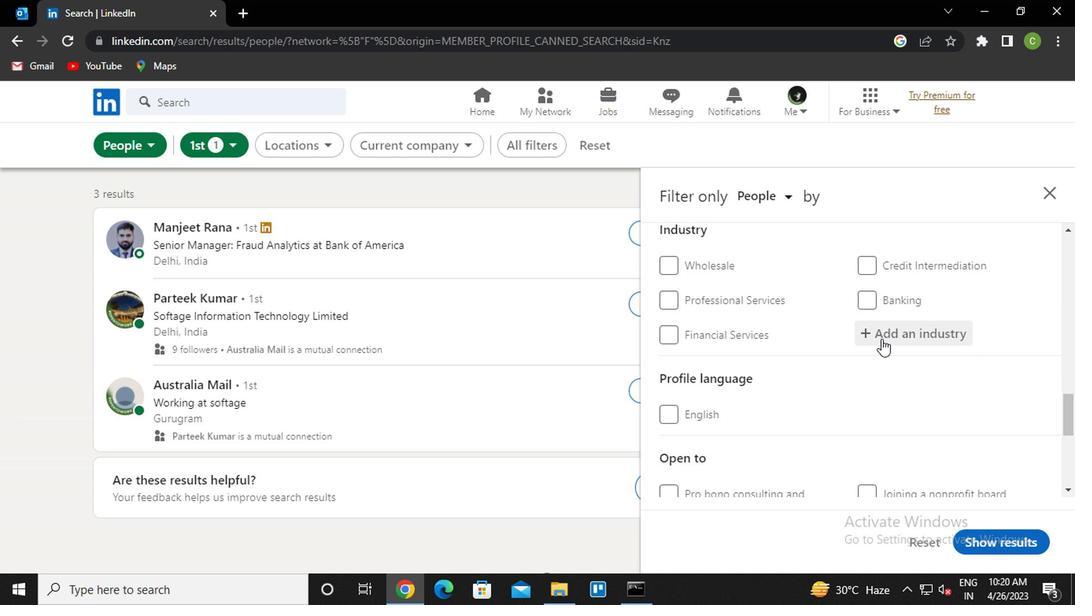 
Action: Mouse pressed left at (888, 337)
Screenshot: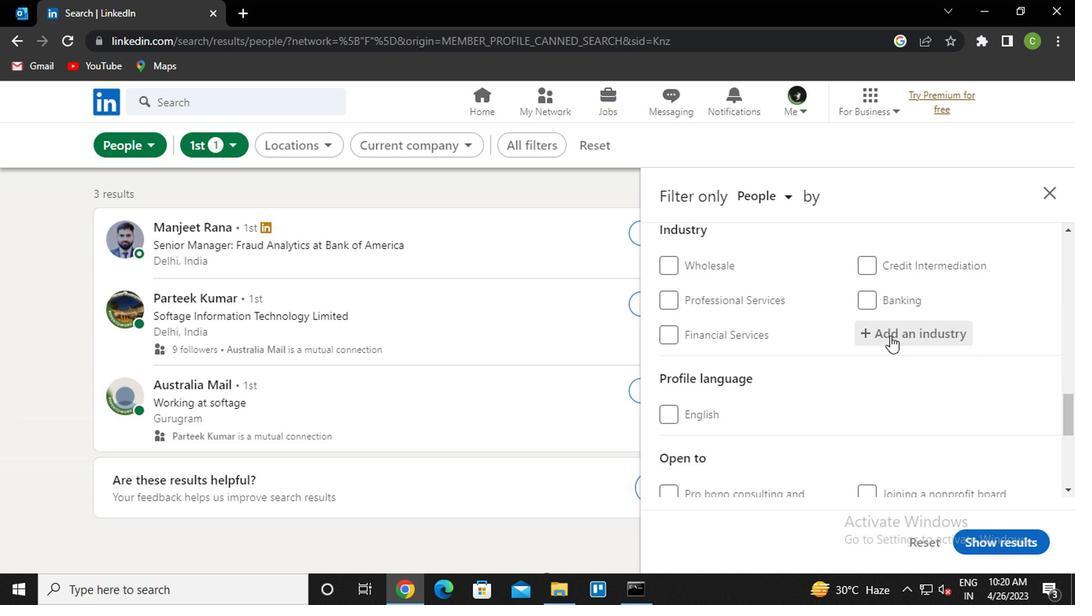 
Action: Key pressed <Key.caps_lock>F<Key.caps_lock>OOD<Key.space>AND<Key.space><Key.down><Key.down><Key.down><Key.down><Key.enter>
Screenshot: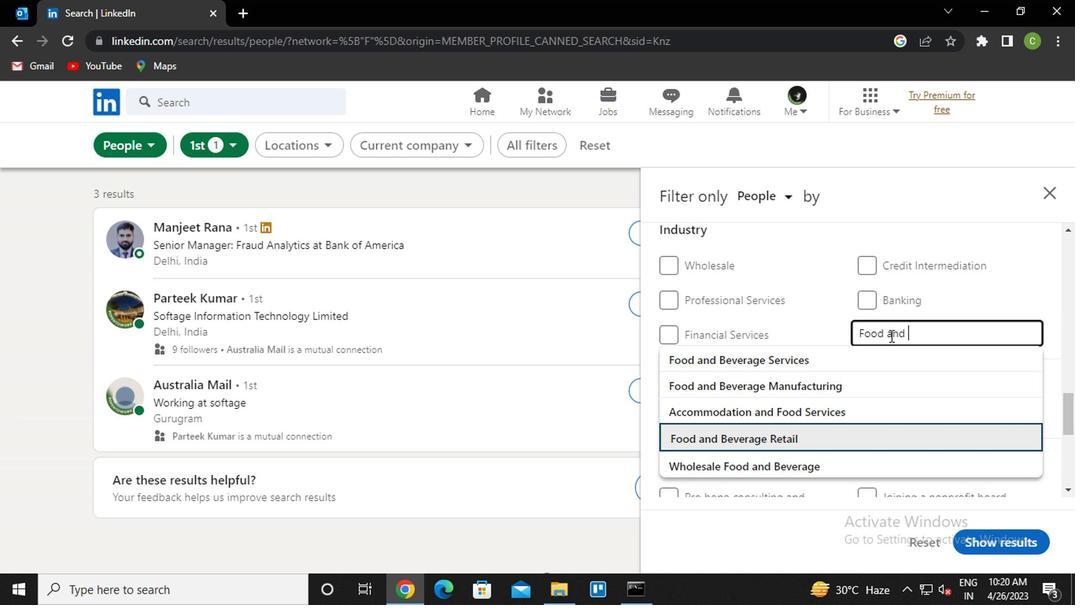 
Action: Mouse moved to (879, 343)
Screenshot: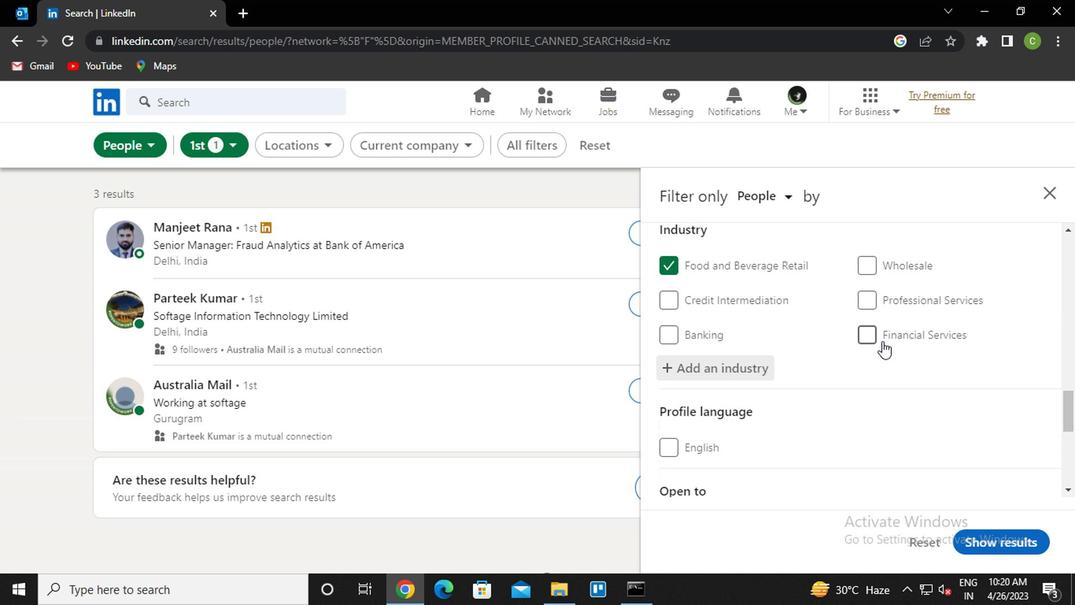 
Action: Mouse scrolled (879, 342) with delta (0, 0)
Screenshot: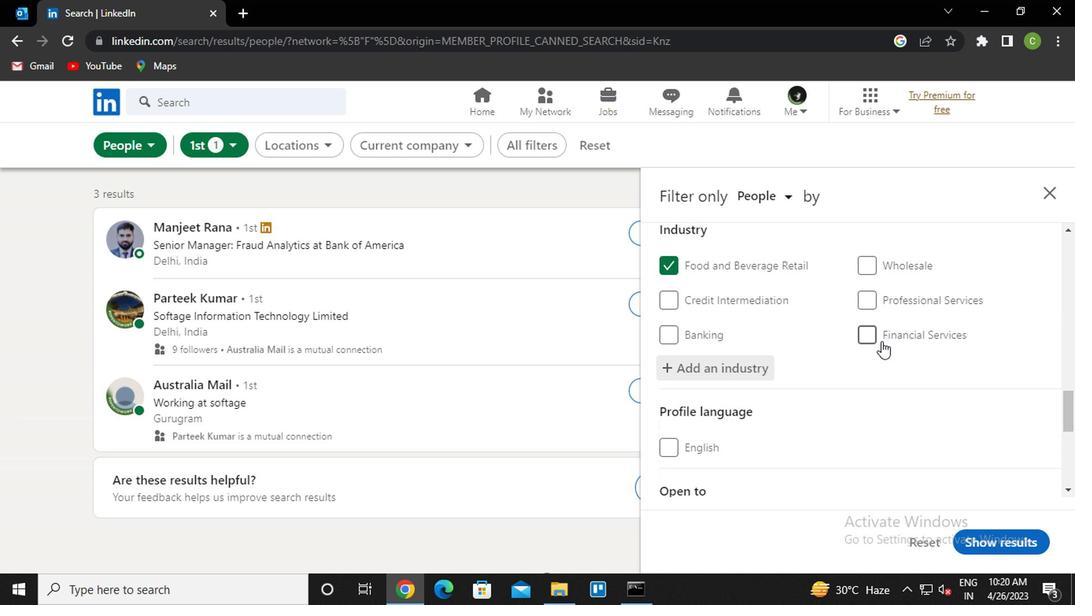 
Action: Mouse moved to (877, 344)
Screenshot: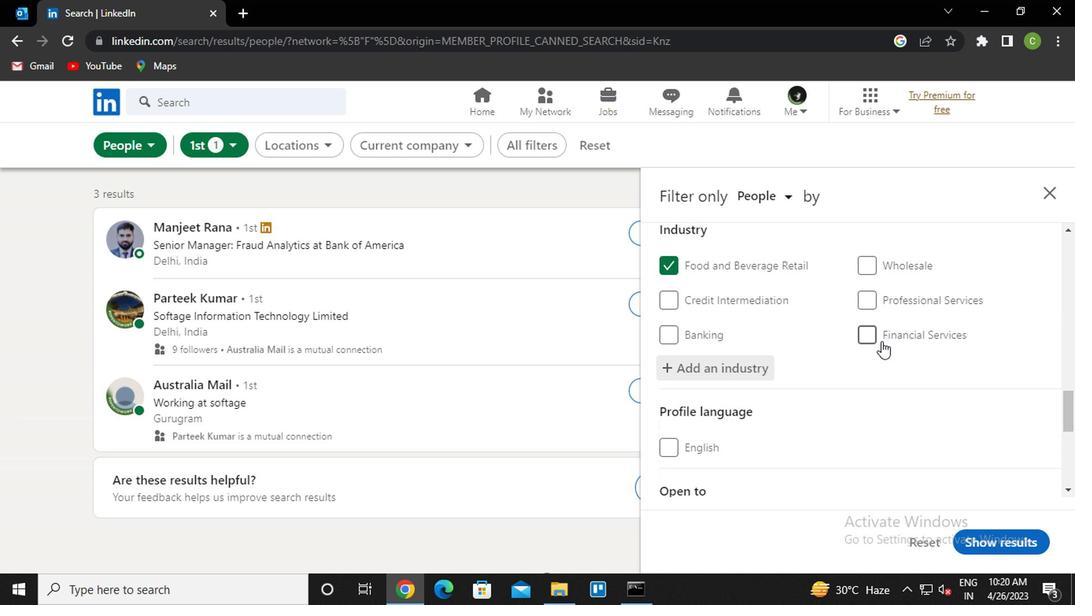 
Action: Mouse scrolled (877, 343) with delta (0, -1)
Screenshot: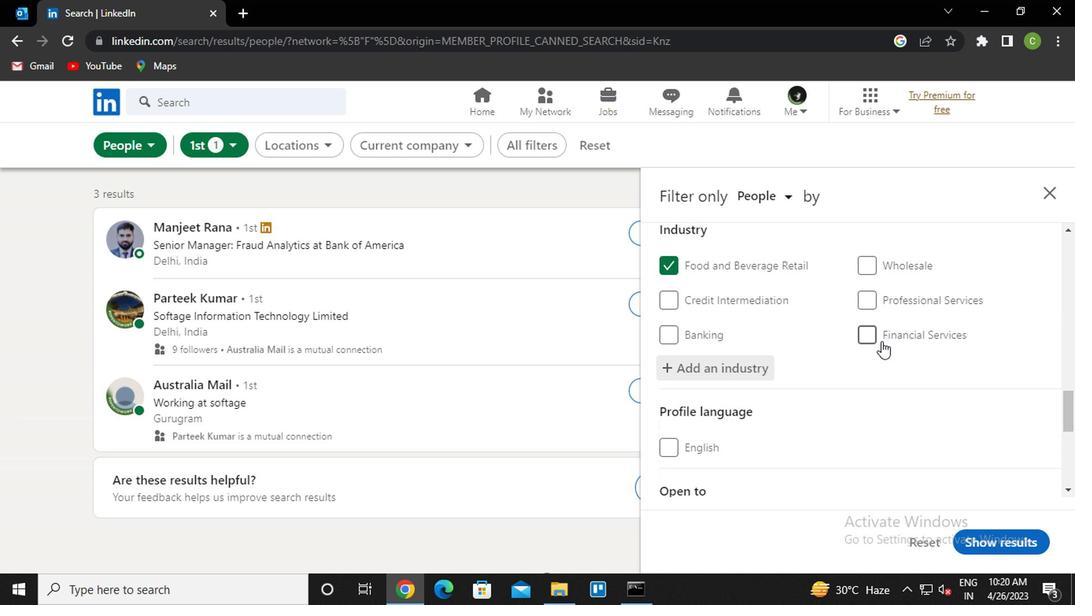 
Action: Mouse moved to (741, 416)
Screenshot: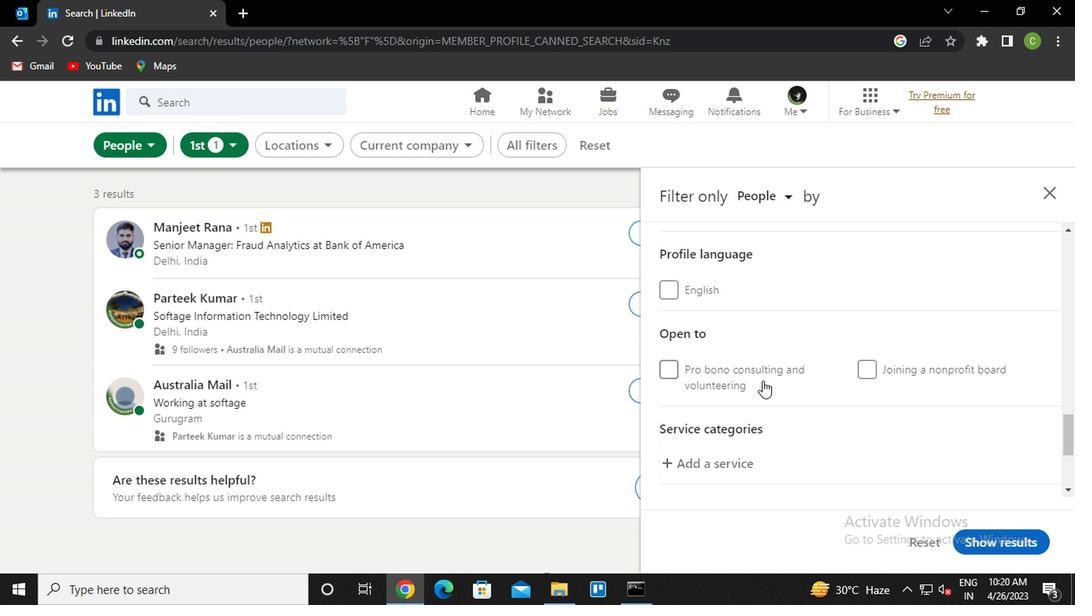 
Action: Mouse scrolled (741, 415) with delta (0, -1)
Screenshot: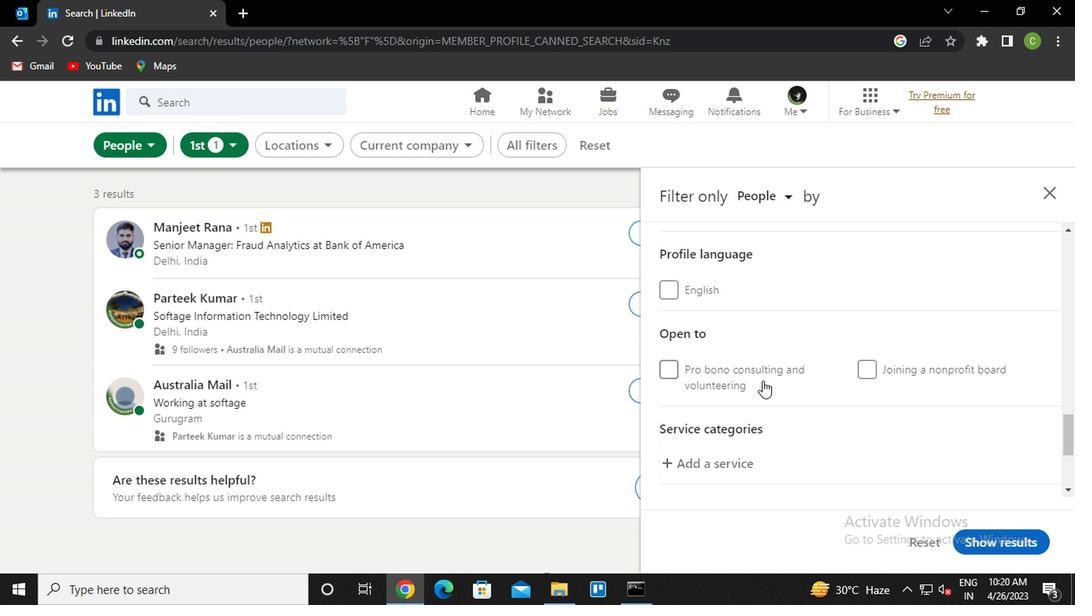 
Action: Mouse scrolled (741, 415) with delta (0, -1)
Screenshot: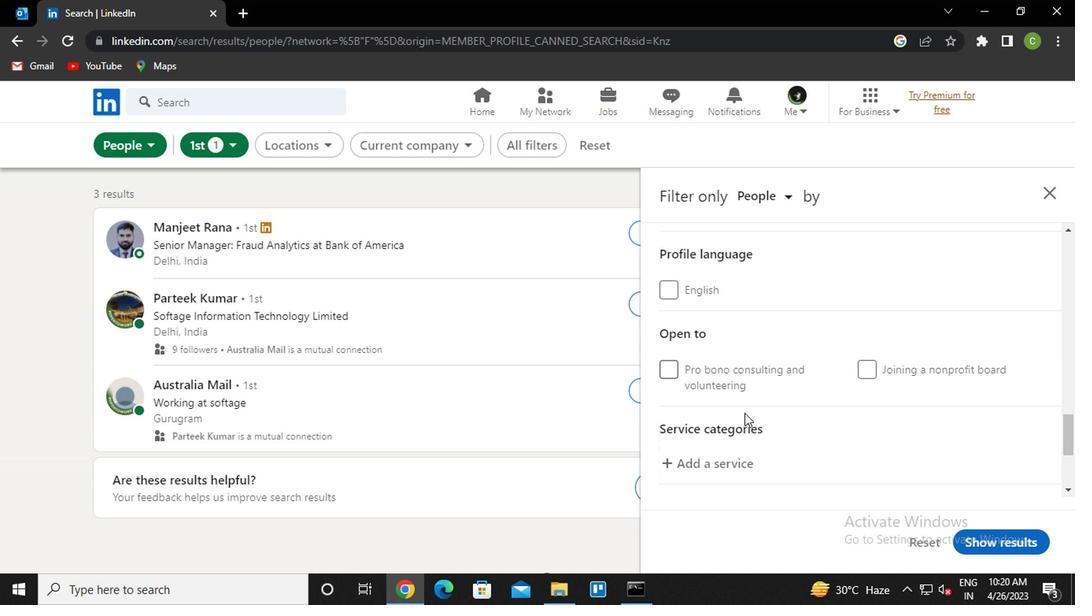 
Action: Mouse moved to (720, 306)
Screenshot: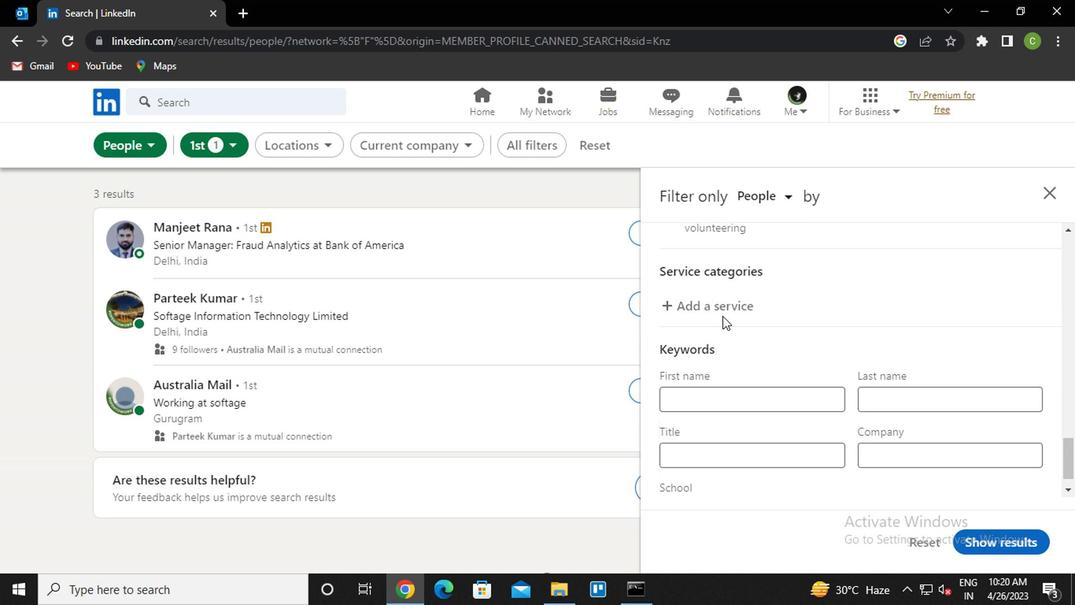
Action: Mouse pressed left at (720, 306)
Screenshot: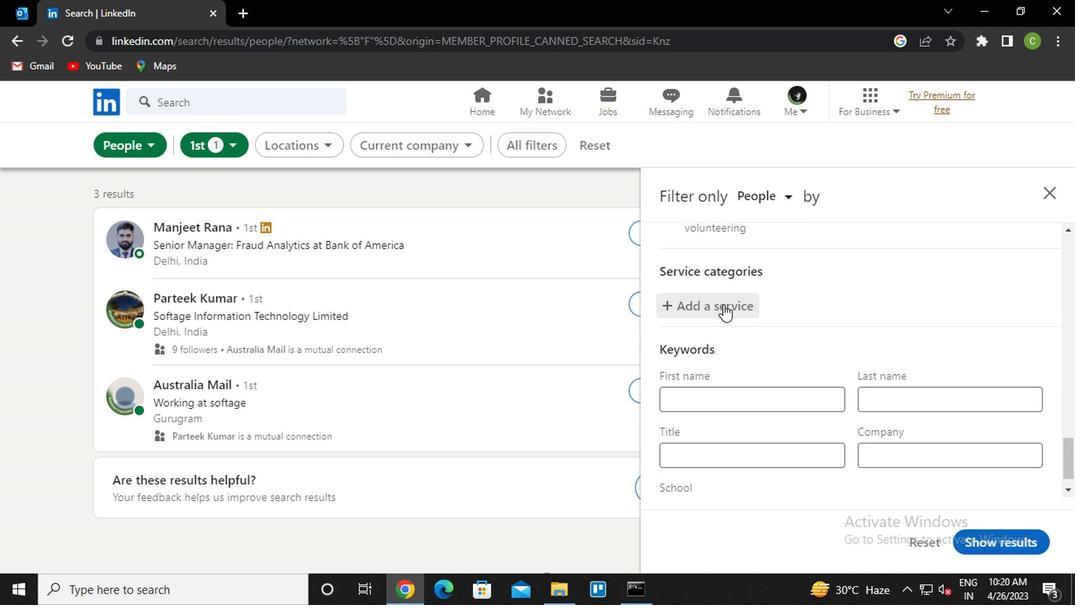 
Action: Key pressed <Key.caps_lock>N<Key.caps_lock>ATR<Key.backspace>URE<Key.down><Key.enter>
Screenshot: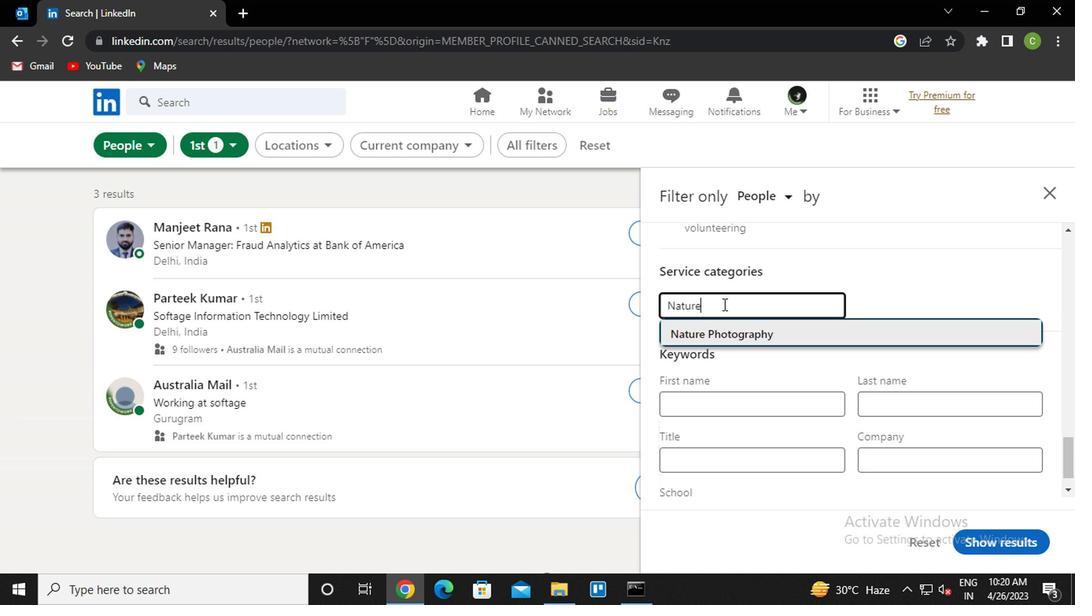 
Action: Mouse moved to (726, 450)
Screenshot: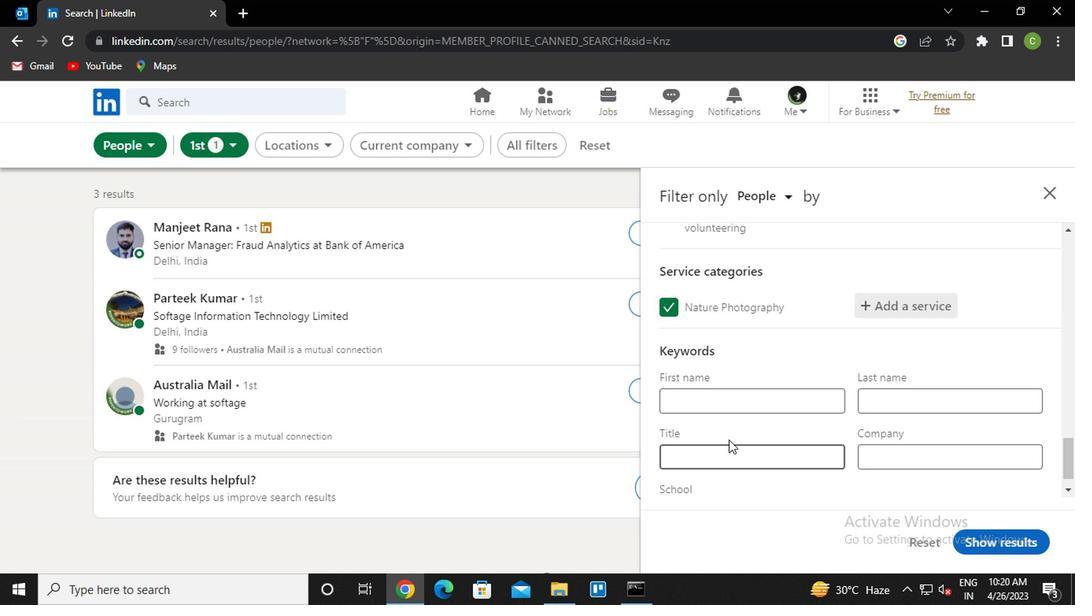 
Action: Mouse pressed left at (726, 450)
Screenshot: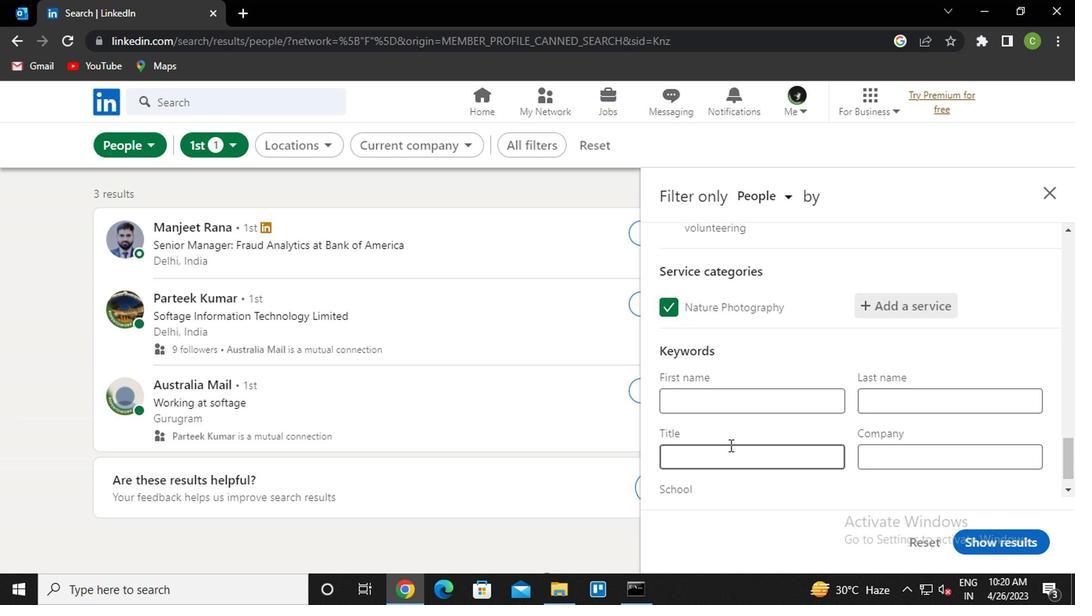 
Action: Key pressed <Key.caps_lock>S<Key.caps_lock>PA<Key.space>MANAGER
Screenshot: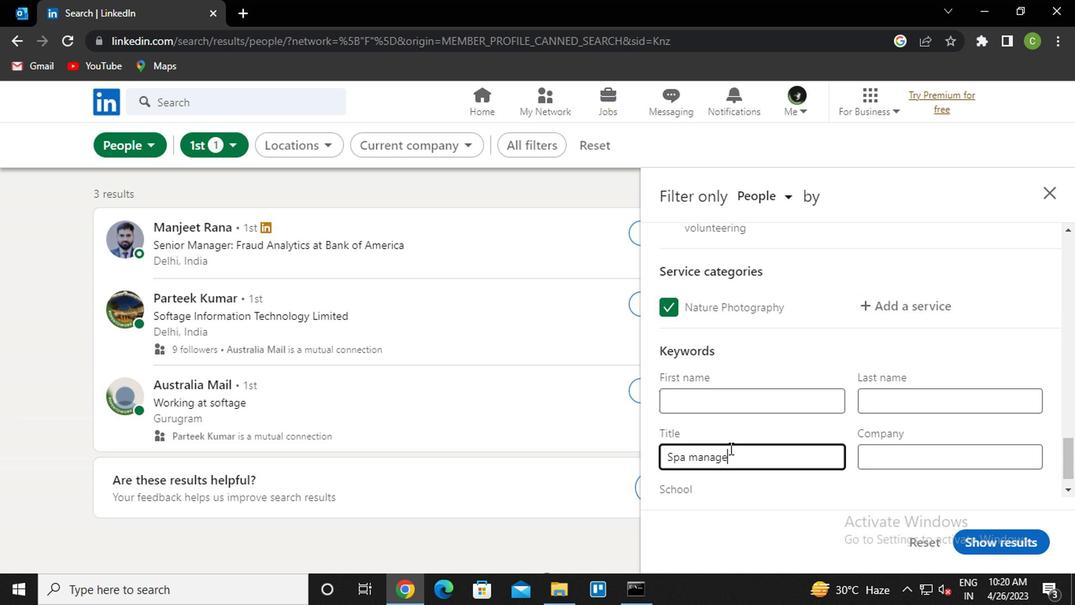 
Action: Mouse moved to (996, 544)
Screenshot: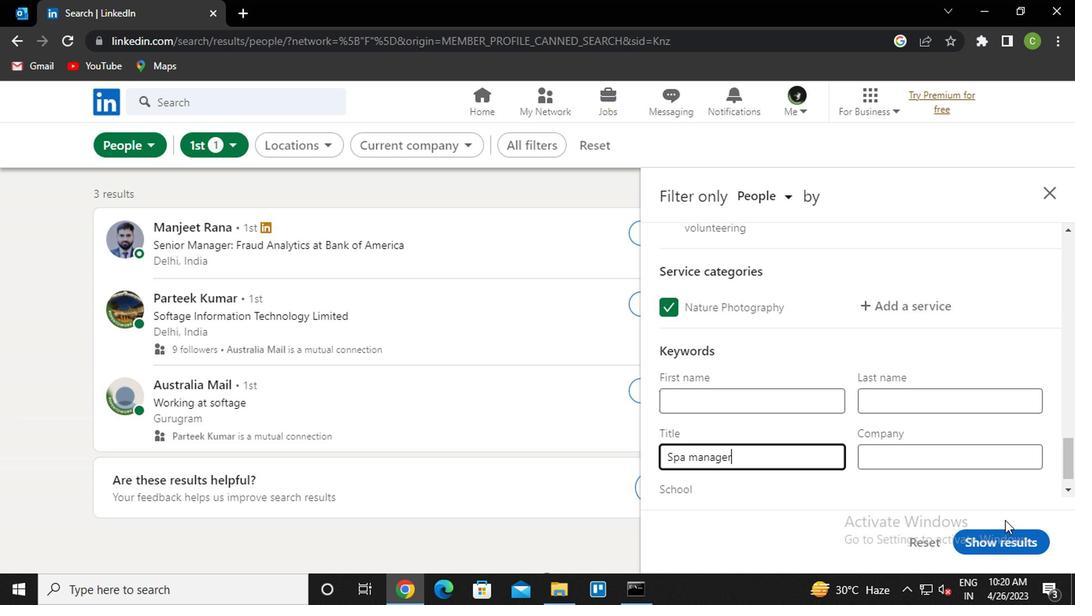 
Action: Mouse pressed left at (996, 544)
Screenshot: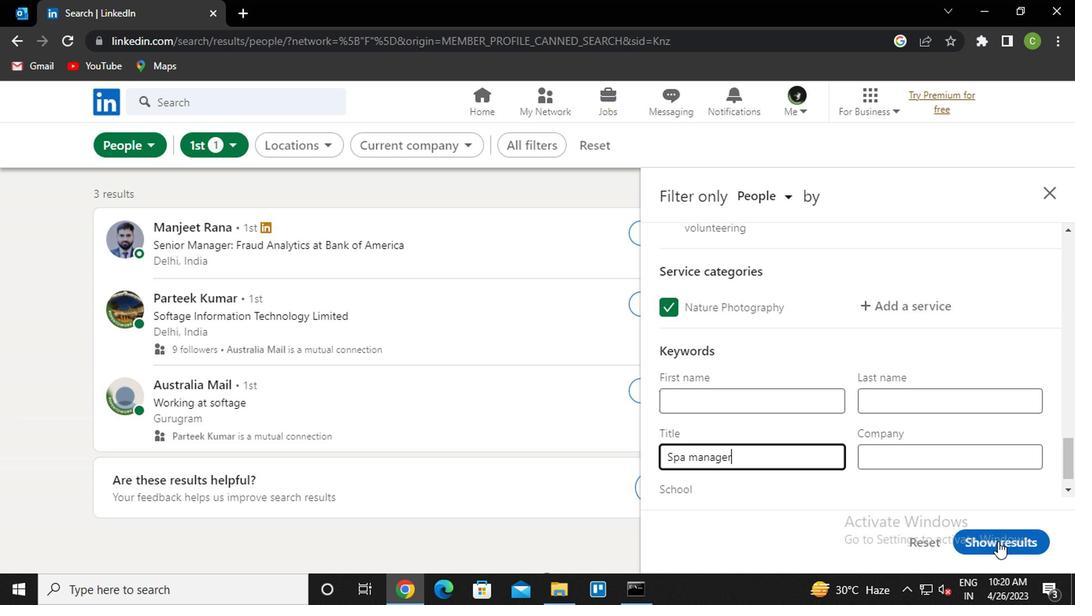 
Action: Mouse moved to (603, 470)
Screenshot: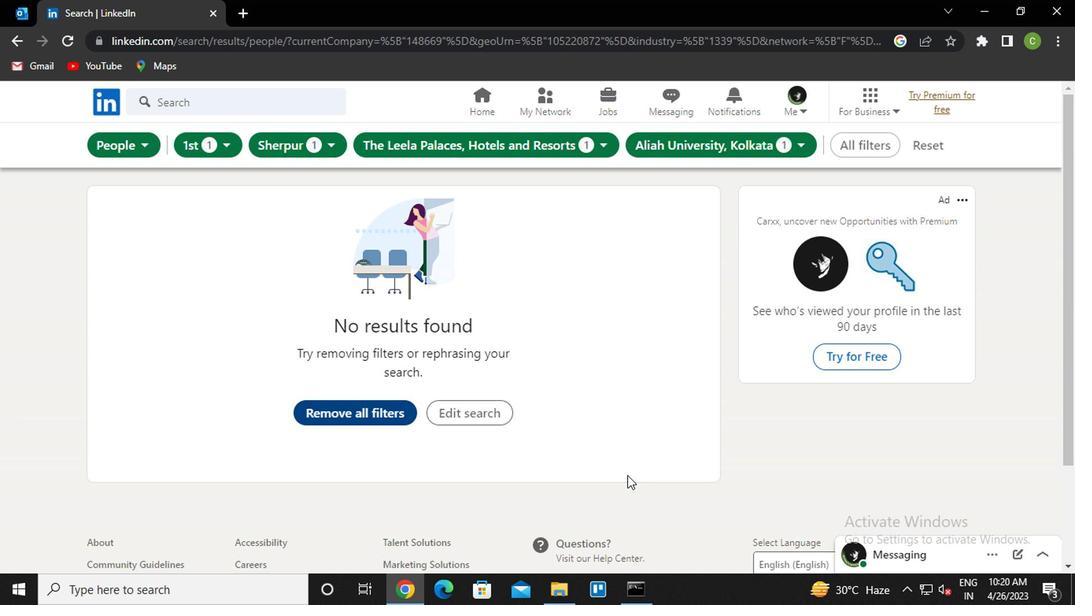 
